 Task: Research Airbnb options in San Vicente, Costa Rica from 10th December, 2023 to 25th December, 2023 for 3 adults, 1 child. Place can be shared room with 2 bedrooms having 3 beds and 2 bathrooms. Property type can be guest house. Amenities needed are: wifi, TV, free parkinig on premises, gym, breakfast. Look for 3 properties as per requirement.
Action: Mouse moved to (438, 62)
Screenshot: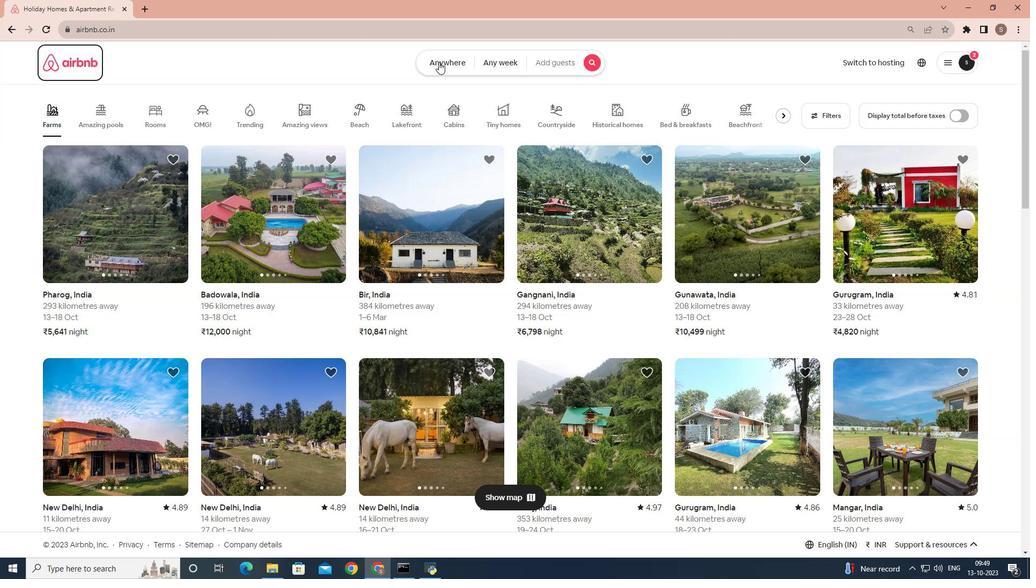 
Action: Mouse pressed left at (438, 62)
Screenshot: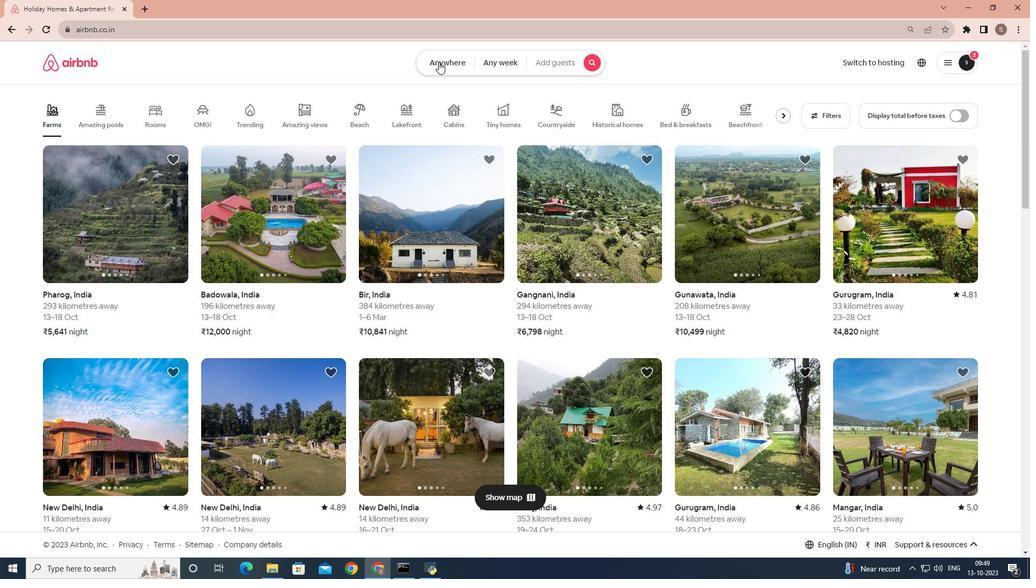 
Action: Mouse moved to (384, 108)
Screenshot: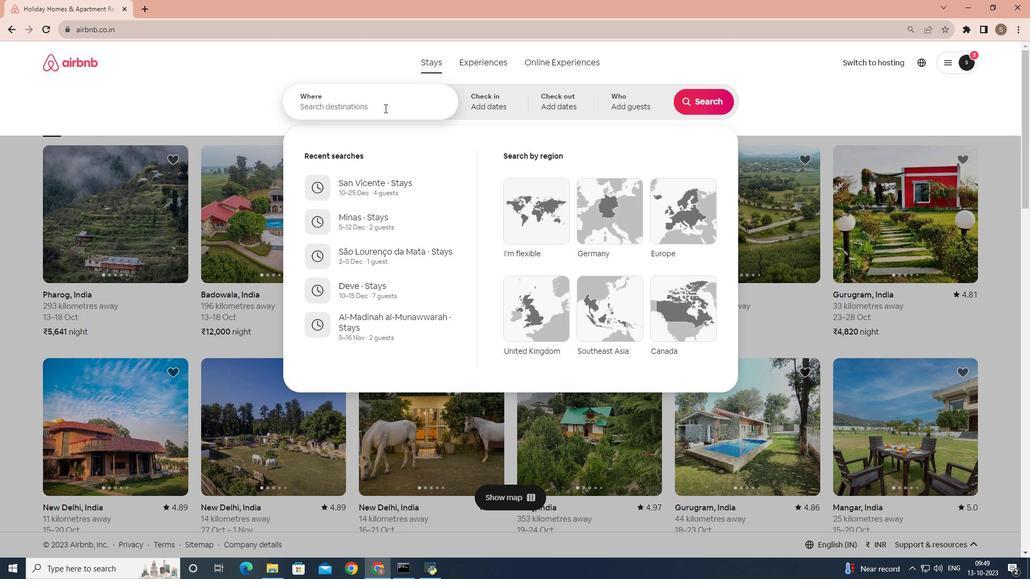 
Action: Mouse pressed left at (384, 108)
Screenshot: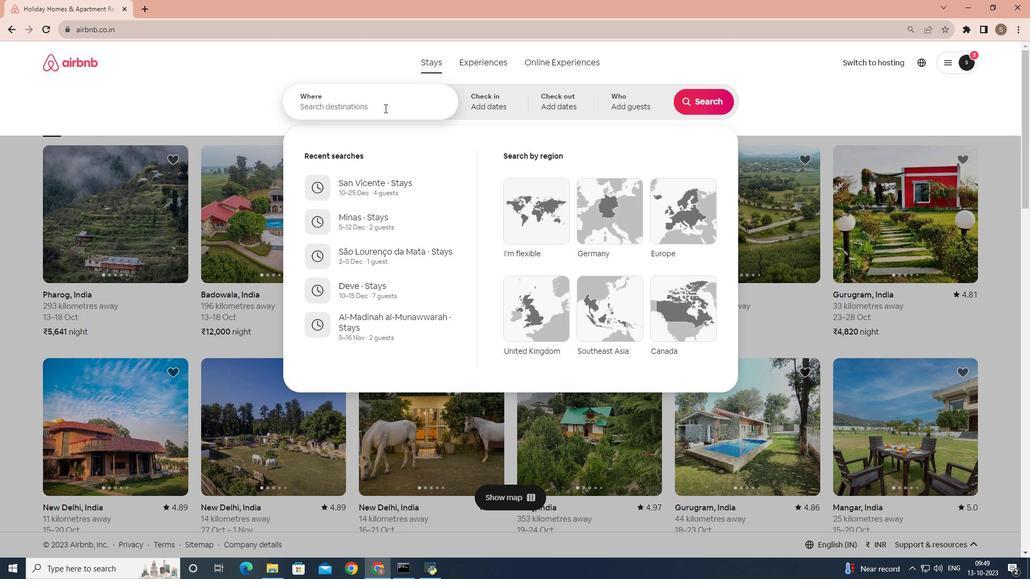 
Action: Key pressed <Key.shift>San<Key.space><Key.shift>Vicente,<Key.space><Key.shift>Costa<Key.space><Key.shift>Rica
Screenshot: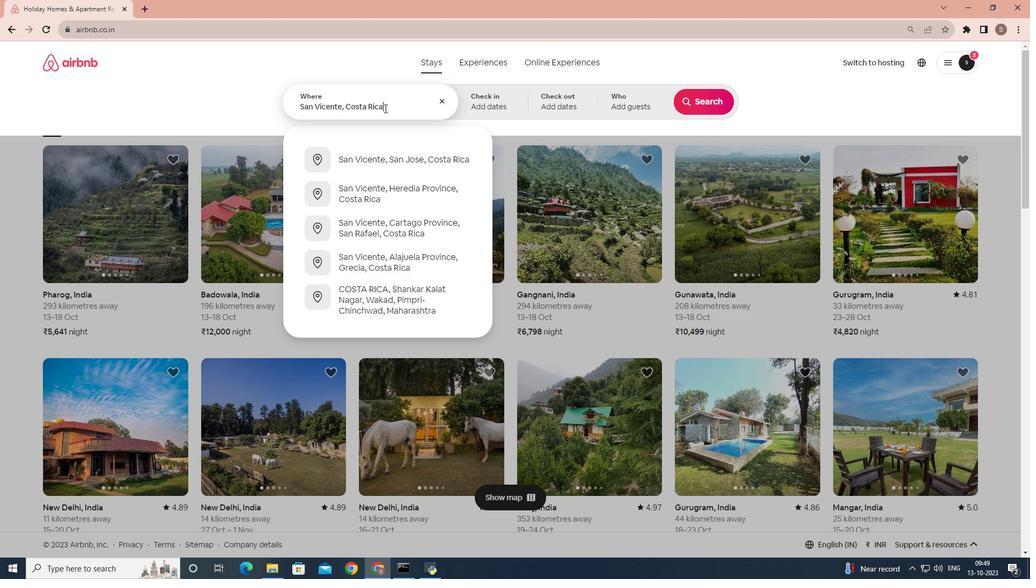 
Action: Mouse moved to (480, 109)
Screenshot: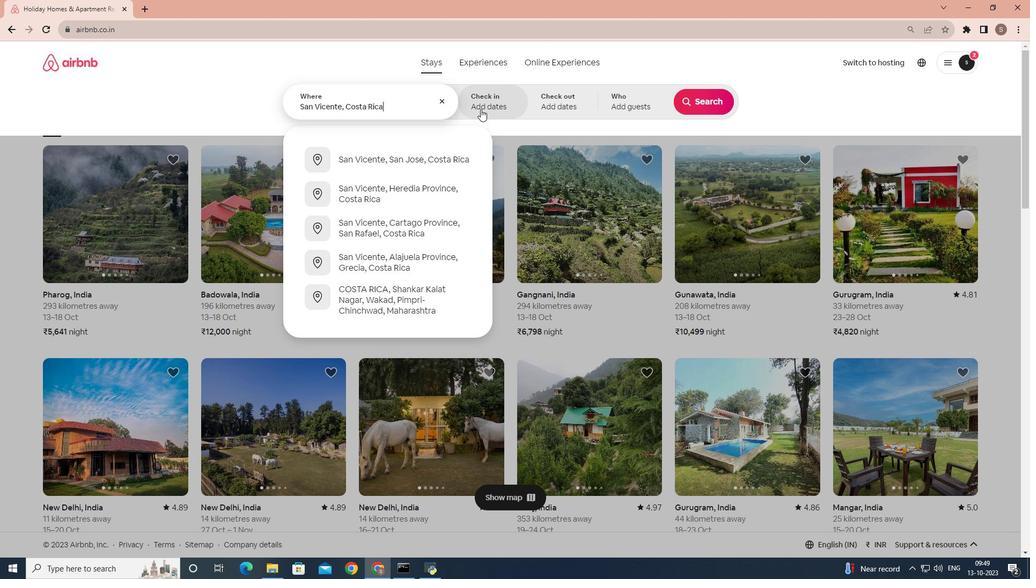 
Action: Mouse pressed left at (480, 109)
Screenshot: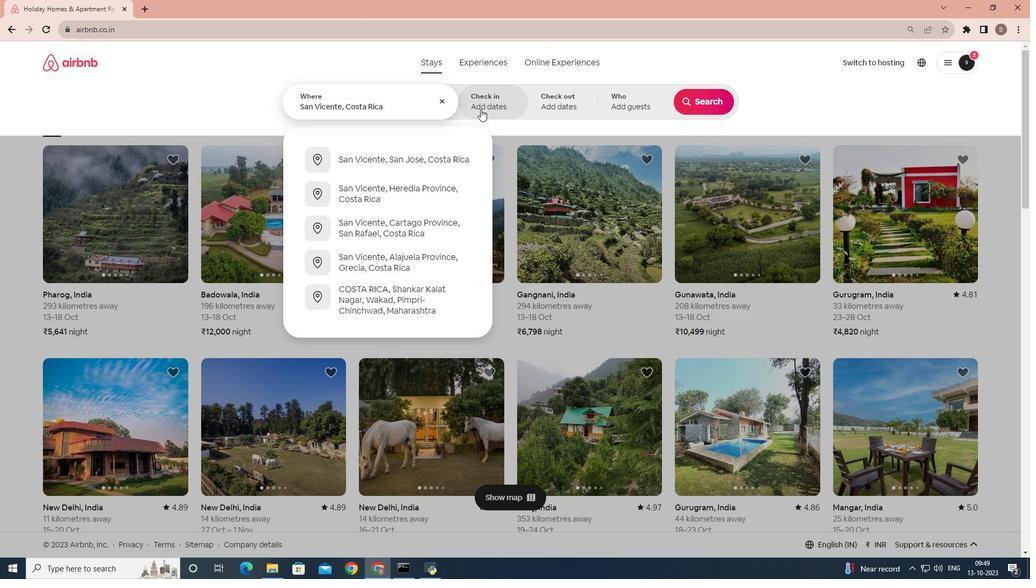 
Action: Mouse moved to (702, 187)
Screenshot: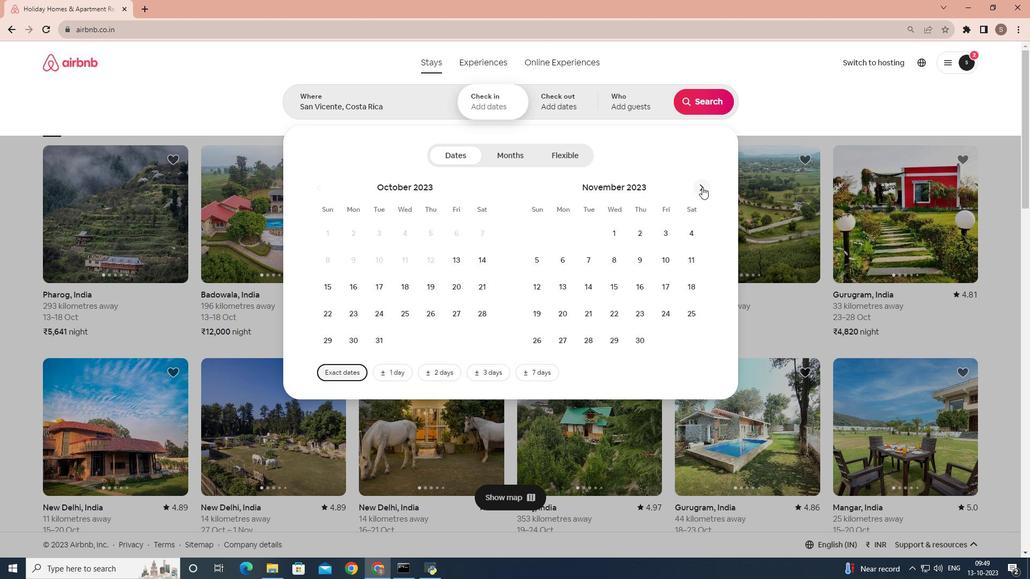 
Action: Mouse pressed left at (702, 187)
Screenshot: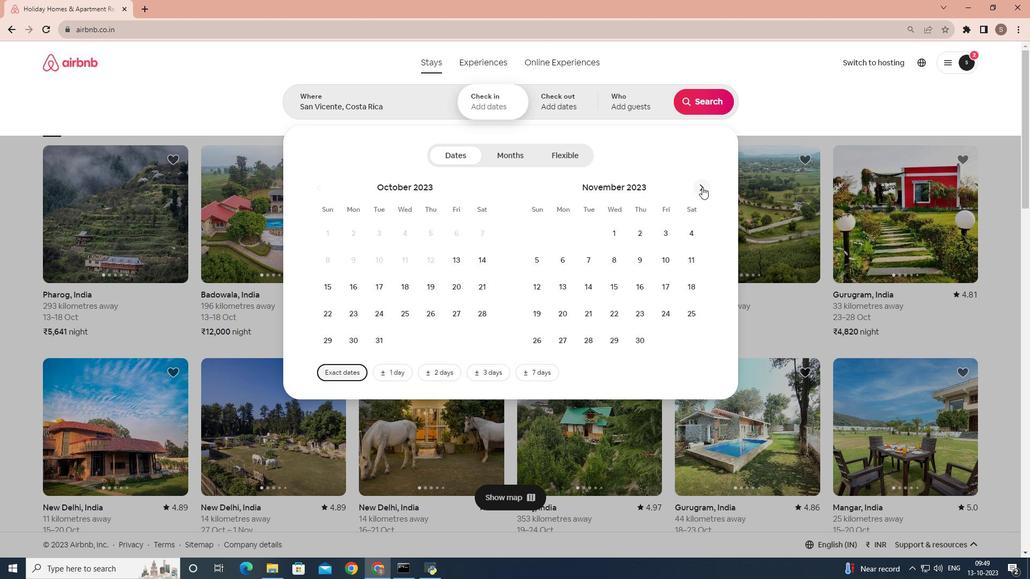
Action: Mouse moved to (540, 285)
Screenshot: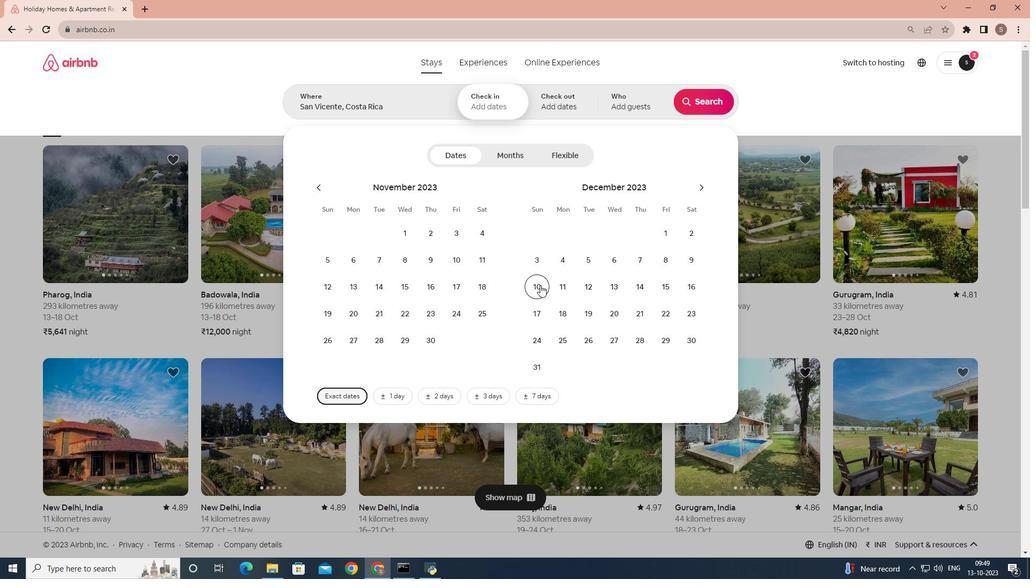 
Action: Mouse pressed left at (540, 285)
Screenshot: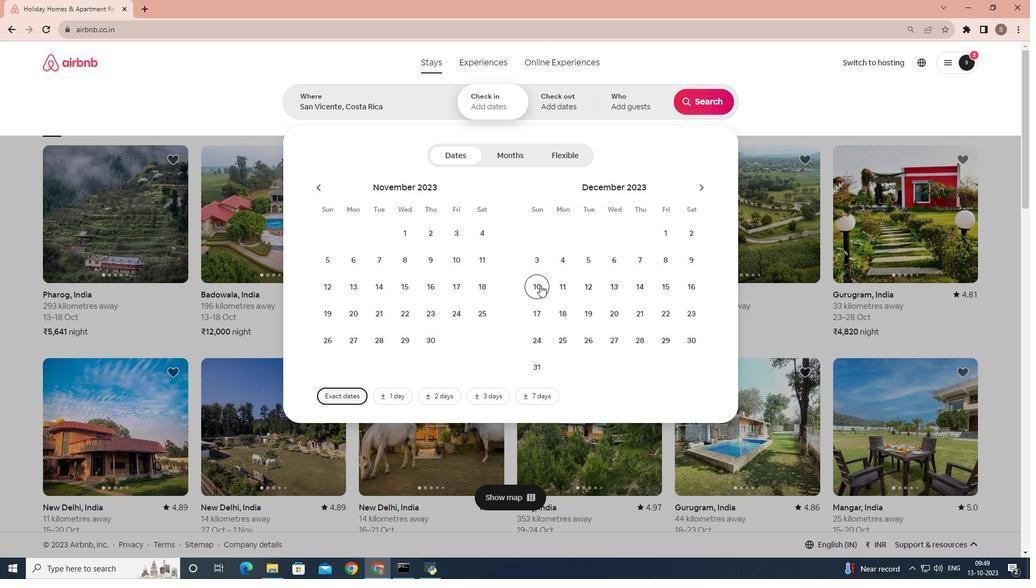 
Action: Mouse moved to (569, 335)
Screenshot: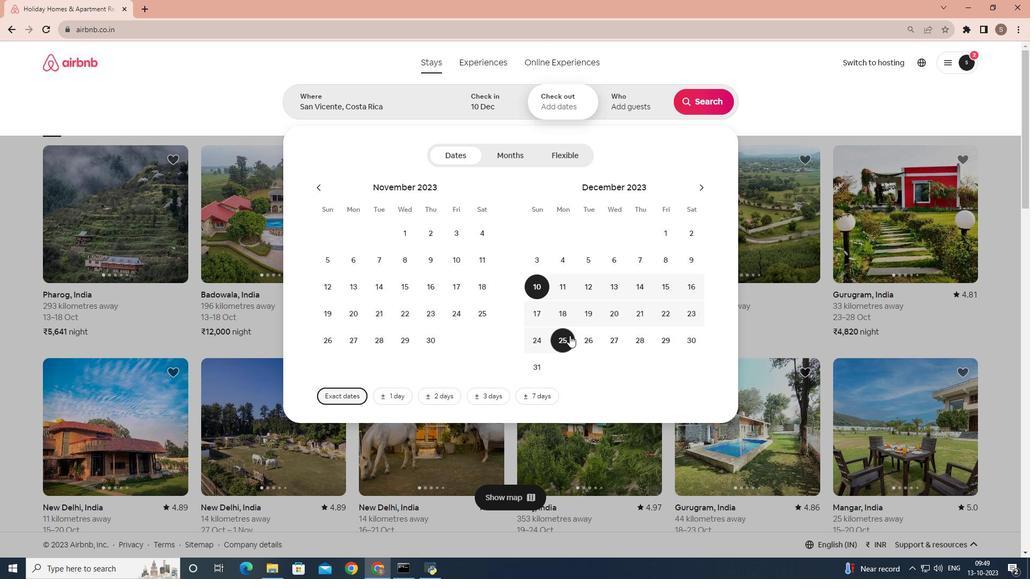 
Action: Mouse pressed left at (569, 335)
Screenshot: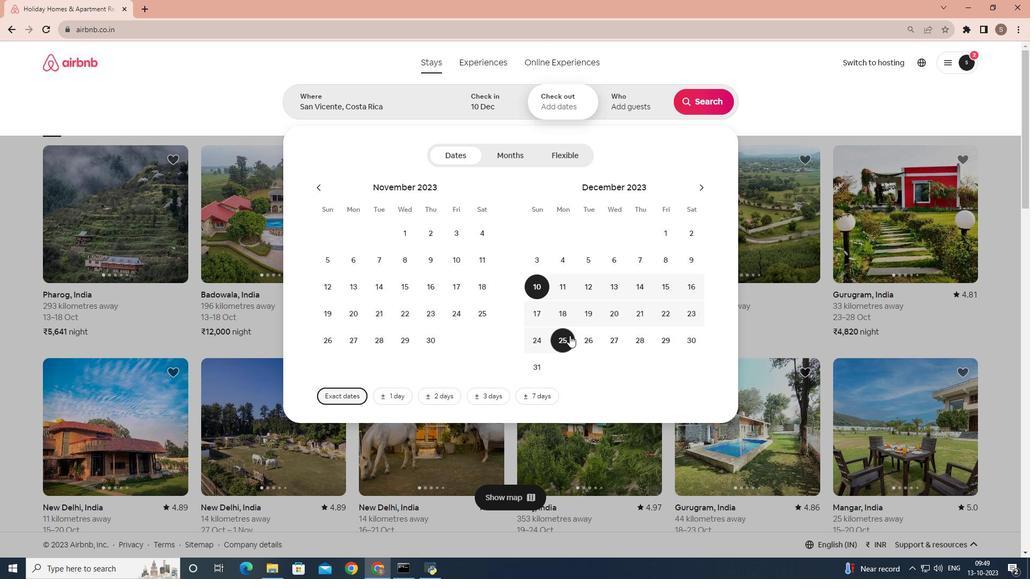 
Action: Mouse moved to (623, 101)
Screenshot: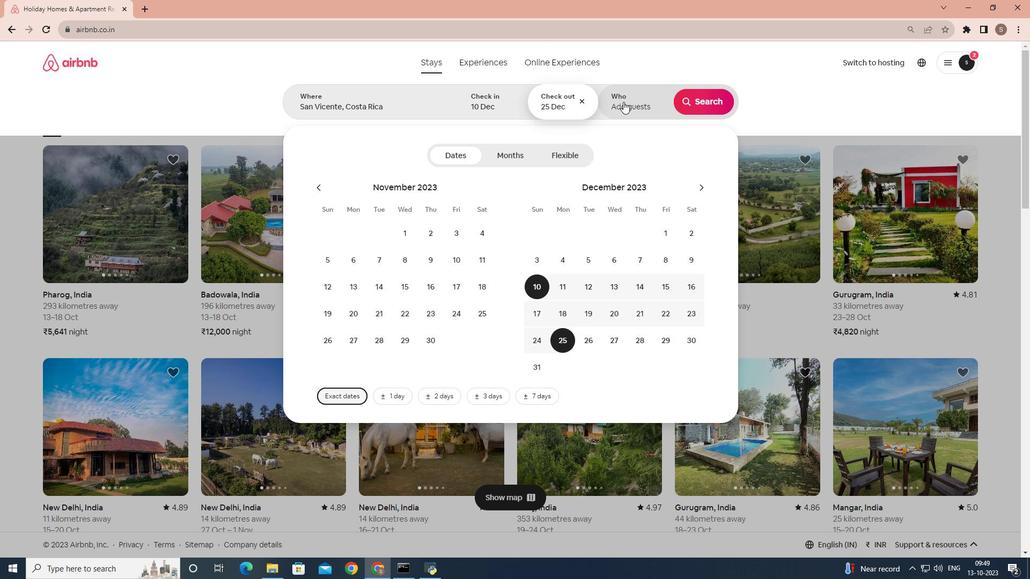 
Action: Mouse pressed left at (623, 101)
Screenshot: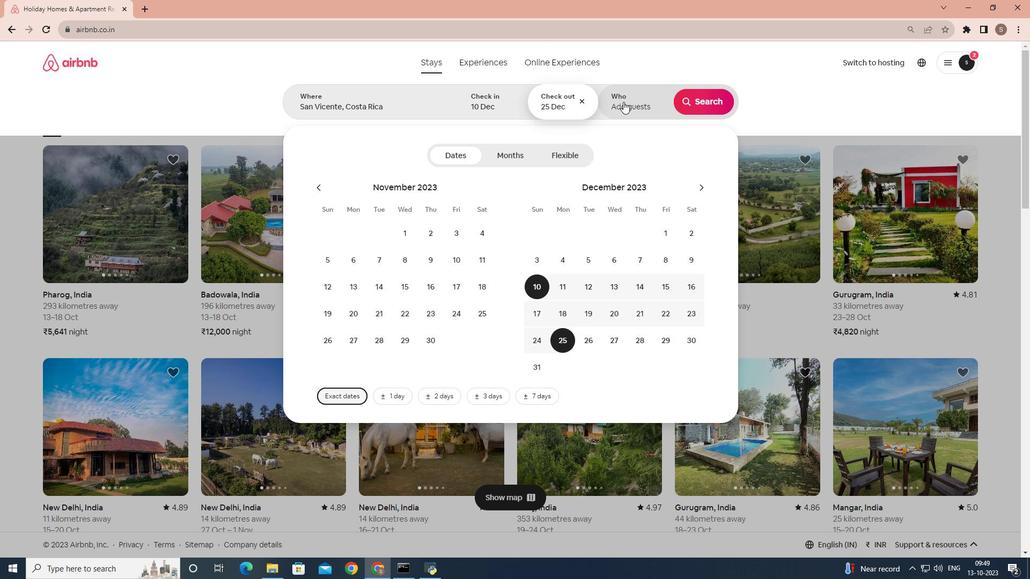 
Action: Mouse moved to (706, 155)
Screenshot: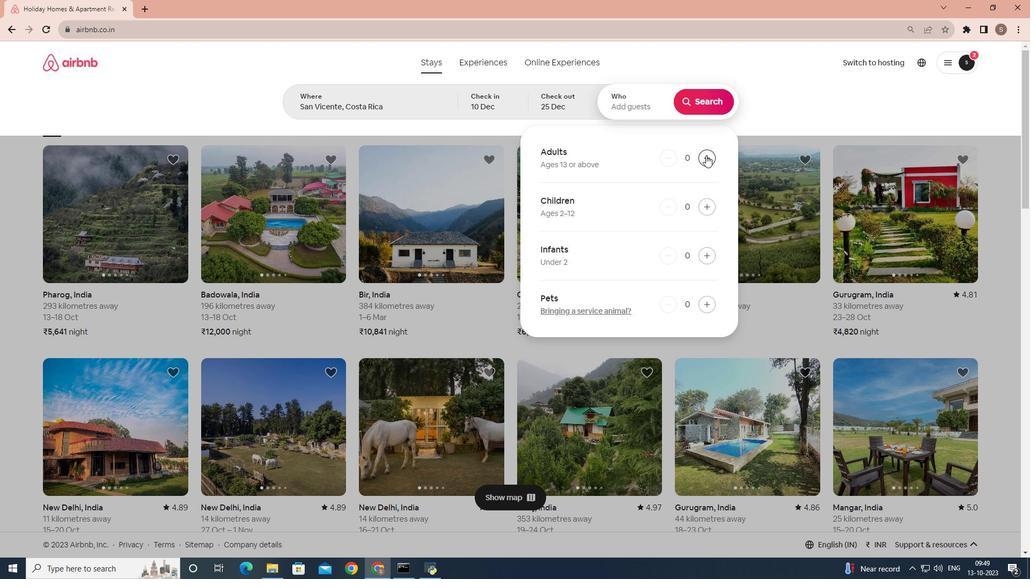 
Action: Mouse pressed left at (706, 155)
Screenshot: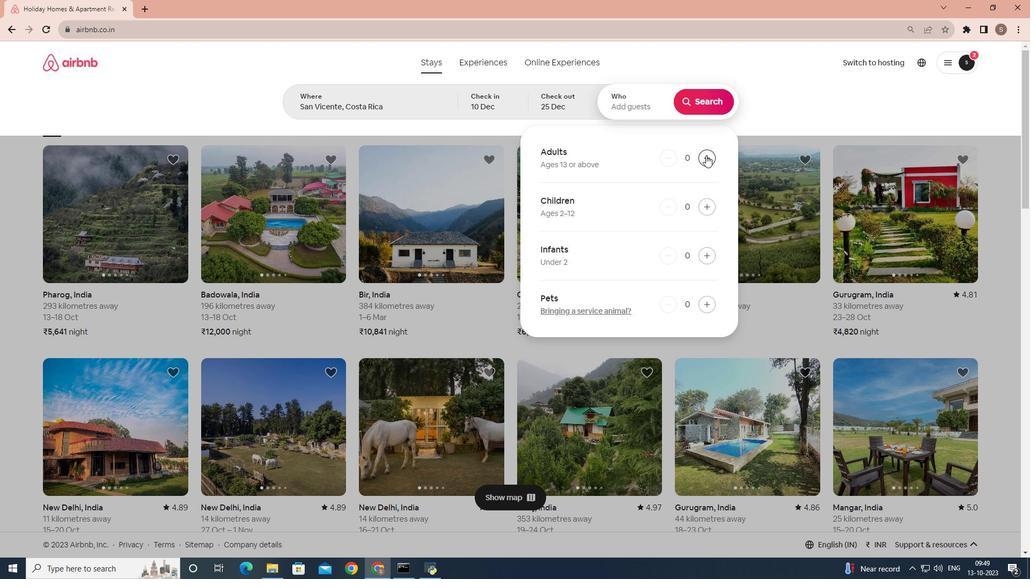 
Action: Mouse pressed left at (706, 155)
Screenshot: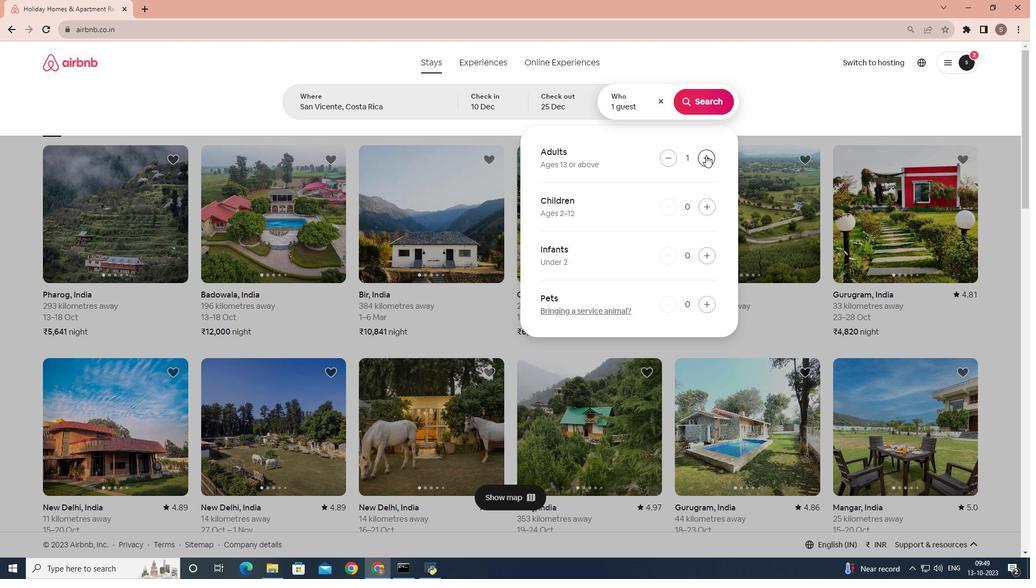 
Action: Mouse pressed left at (706, 155)
Screenshot: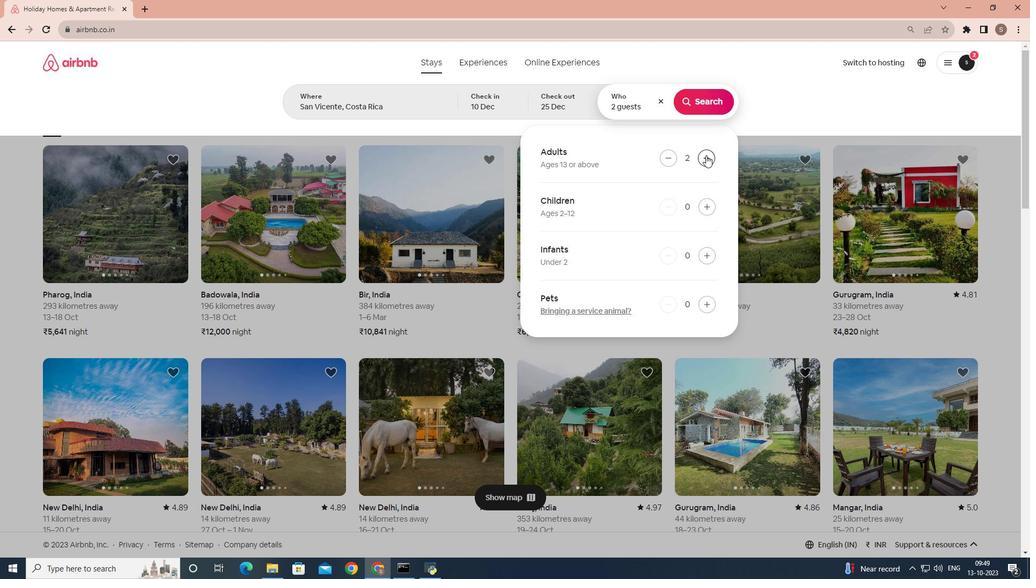 
Action: Mouse moved to (704, 206)
Screenshot: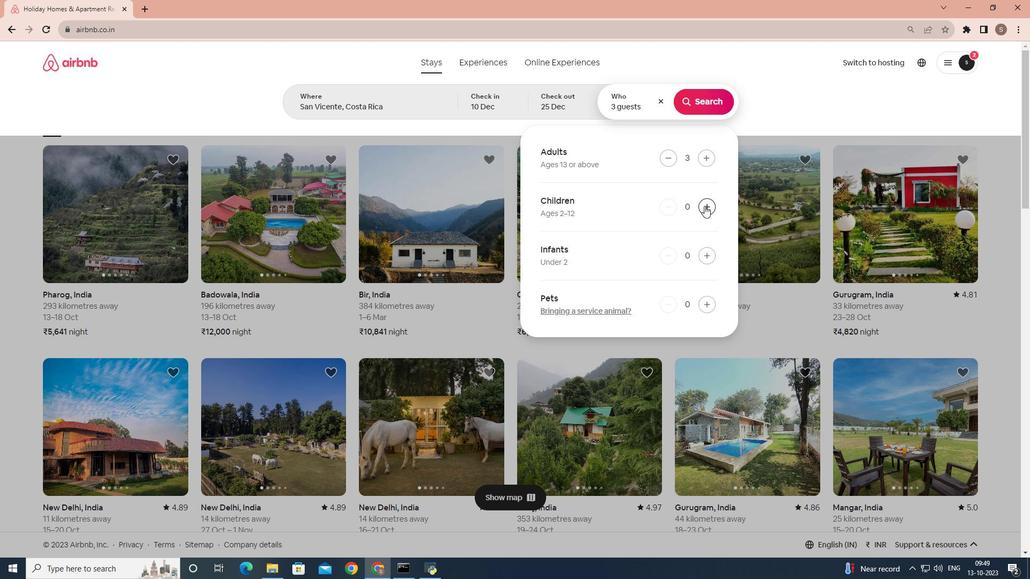 
Action: Mouse pressed left at (704, 206)
Screenshot: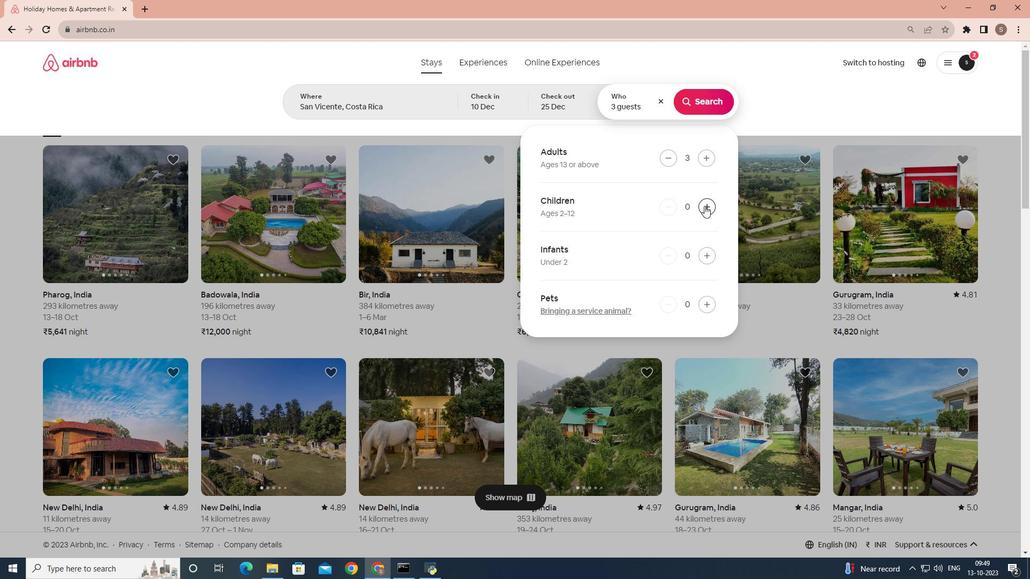 
Action: Mouse moved to (708, 101)
Screenshot: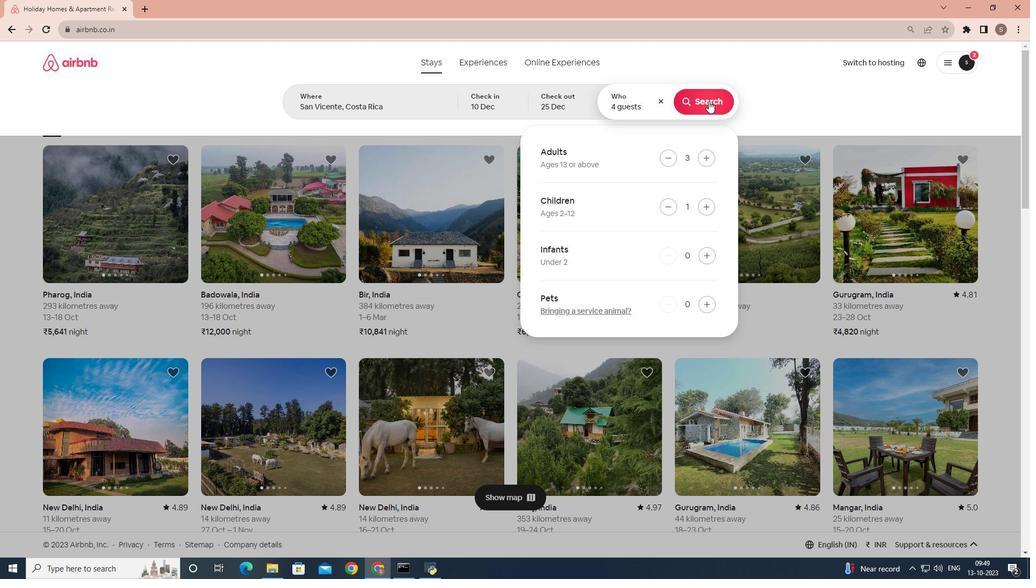 
Action: Mouse pressed left at (708, 101)
Screenshot: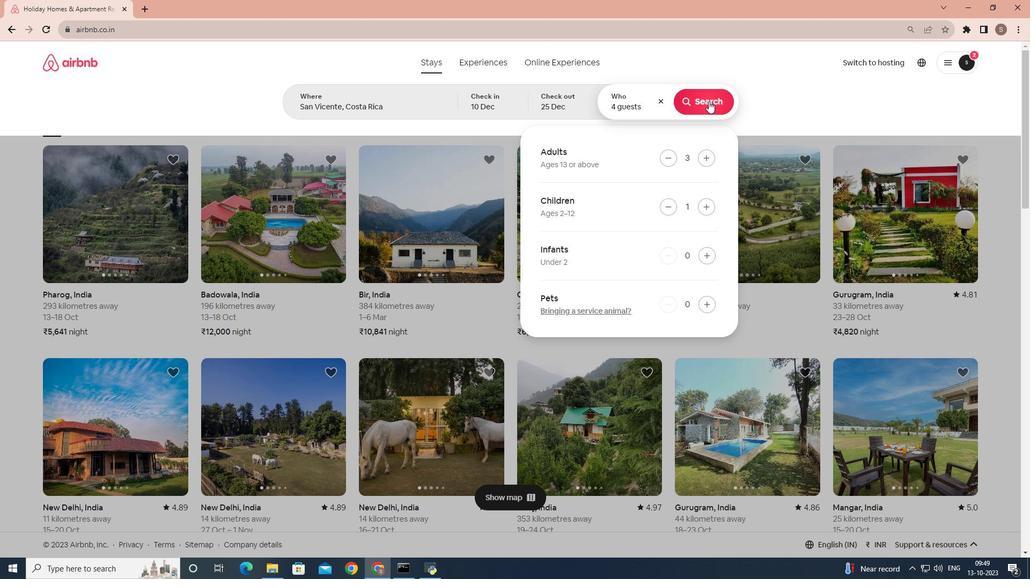 
Action: Mouse moved to (845, 100)
Screenshot: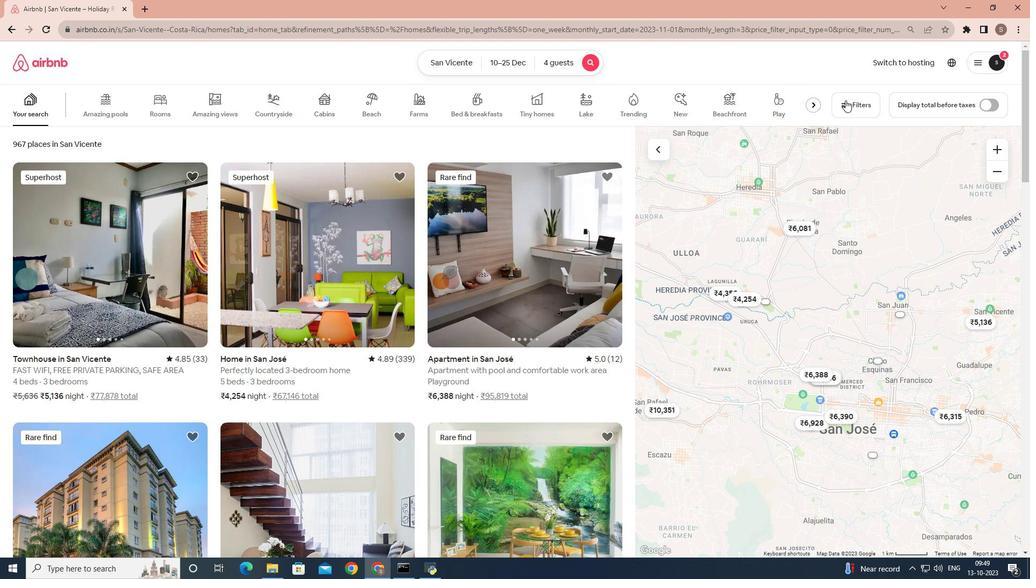 
Action: Mouse pressed left at (845, 100)
Screenshot: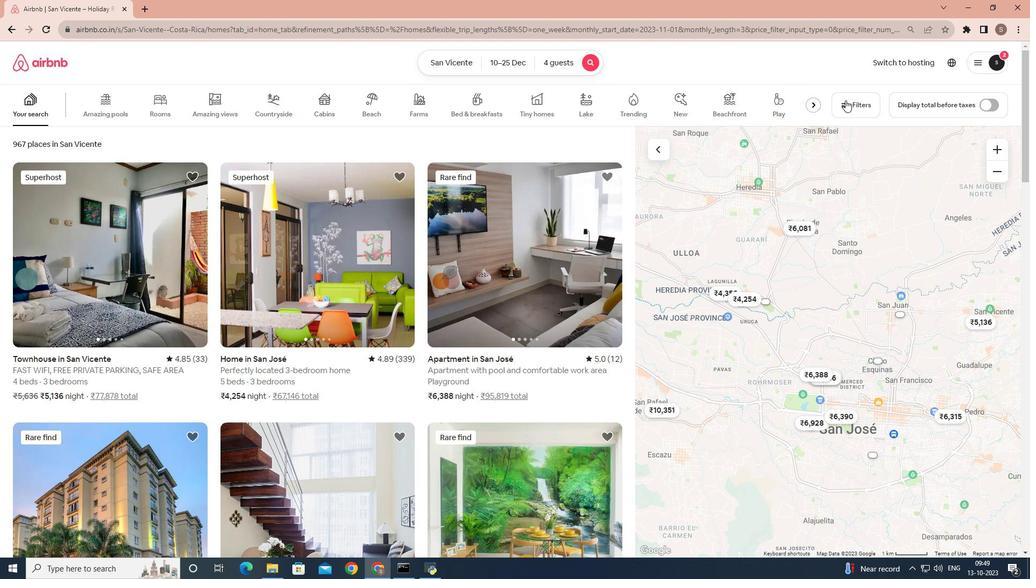 
Action: Mouse moved to (601, 233)
Screenshot: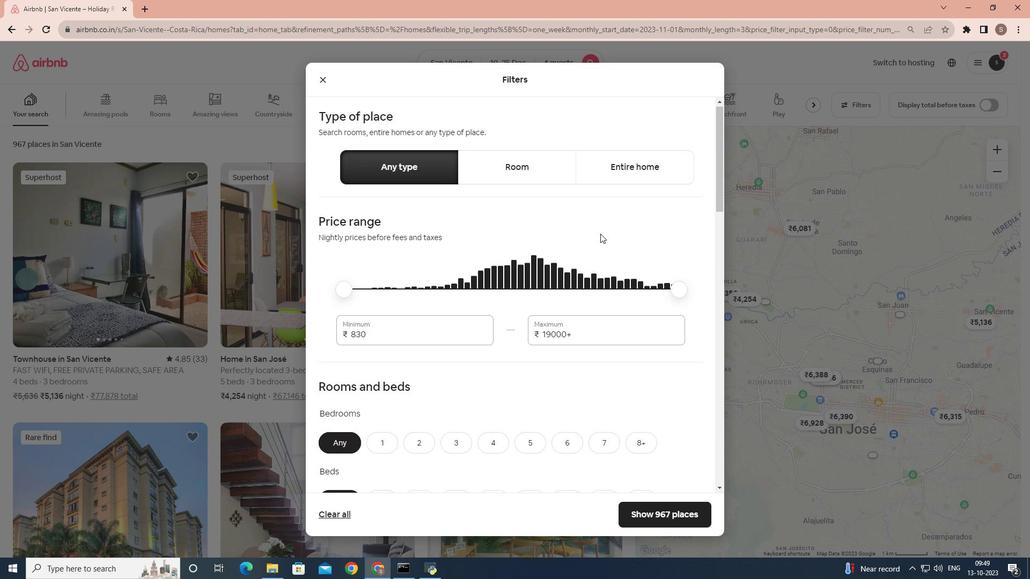 
Action: Mouse scrolled (601, 233) with delta (0, 0)
Screenshot: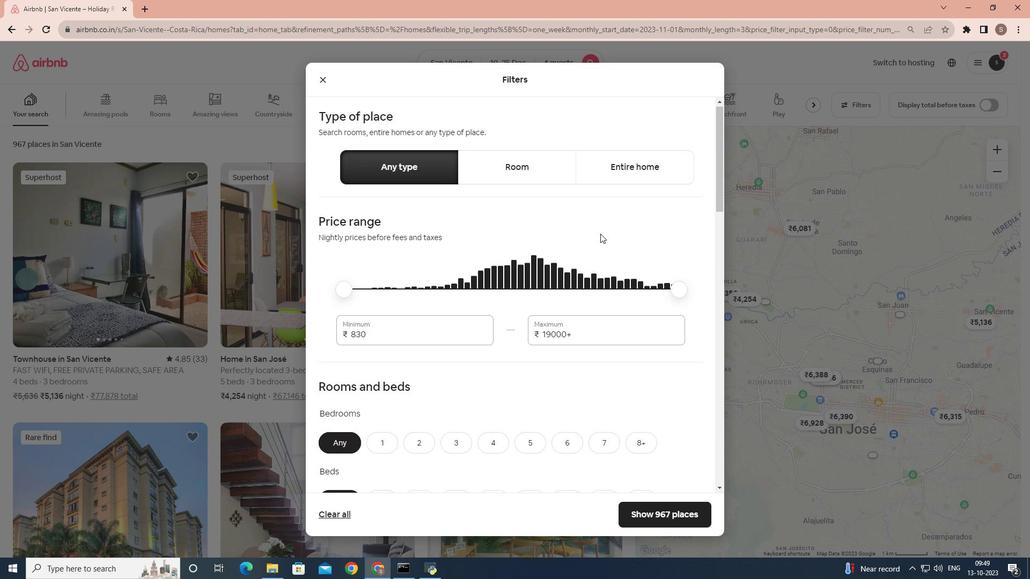 
Action: Mouse moved to (600, 233)
Screenshot: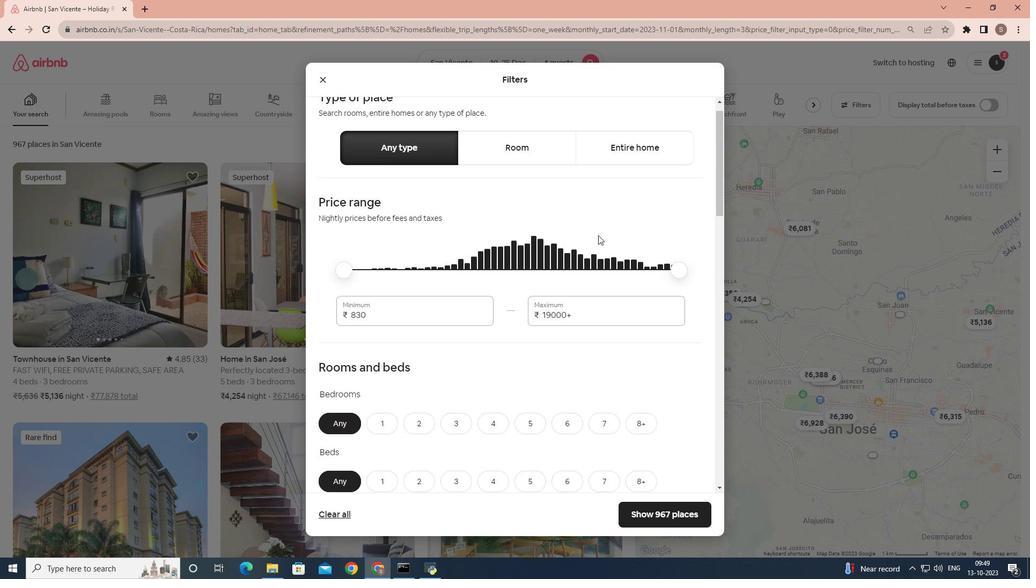 
Action: Mouse scrolled (600, 233) with delta (0, 0)
Screenshot: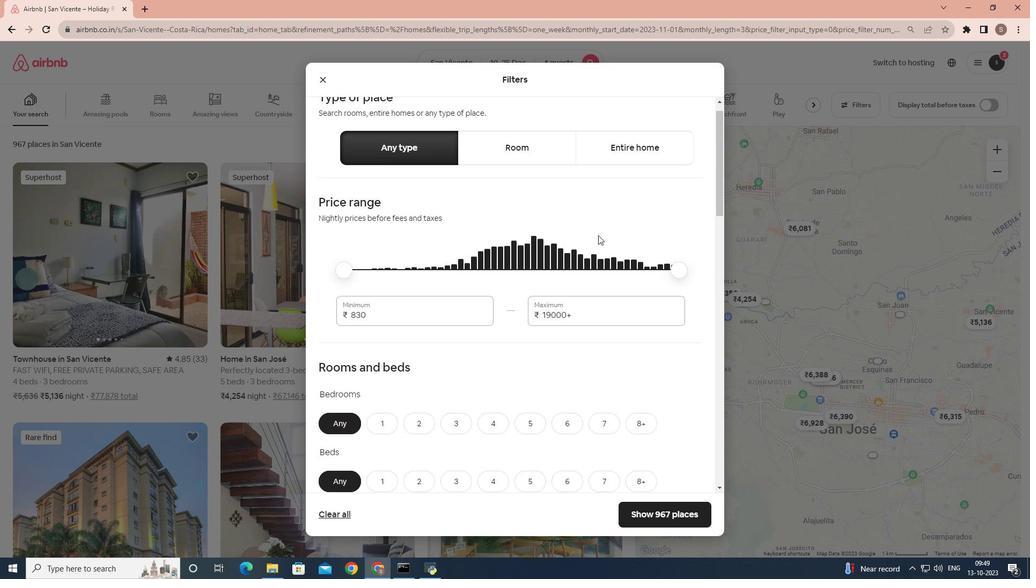 
Action: Mouse moved to (561, 253)
Screenshot: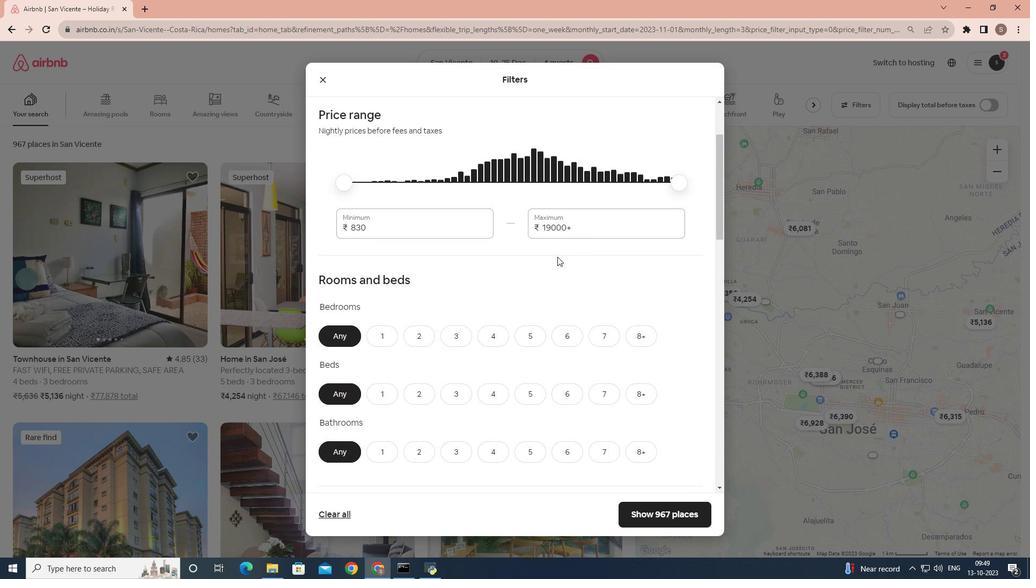 
Action: Mouse scrolled (561, 253) with delta (0, 0)
Screenshot: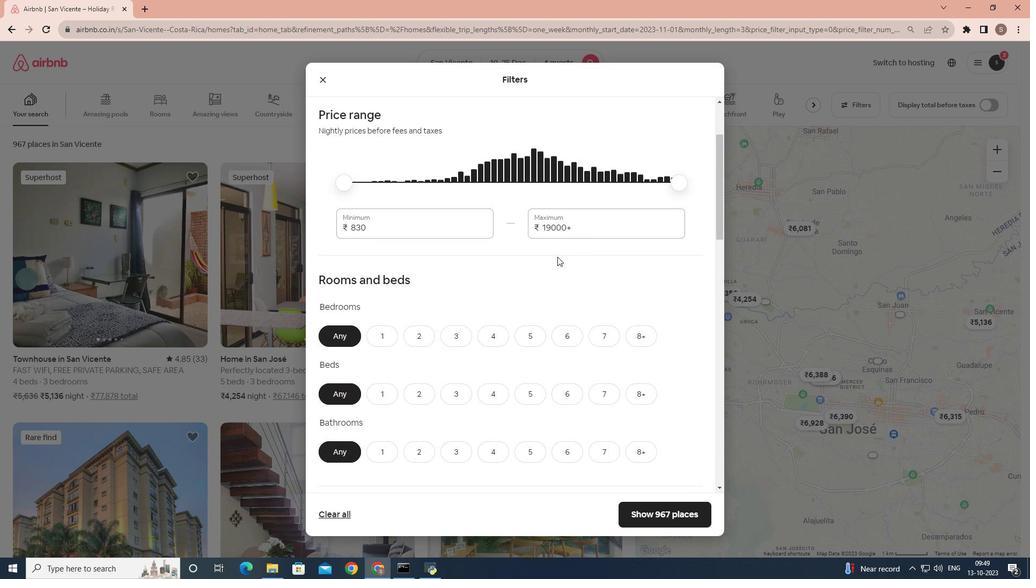 
Action: Mouse moved to (428, 279)
Screenshot: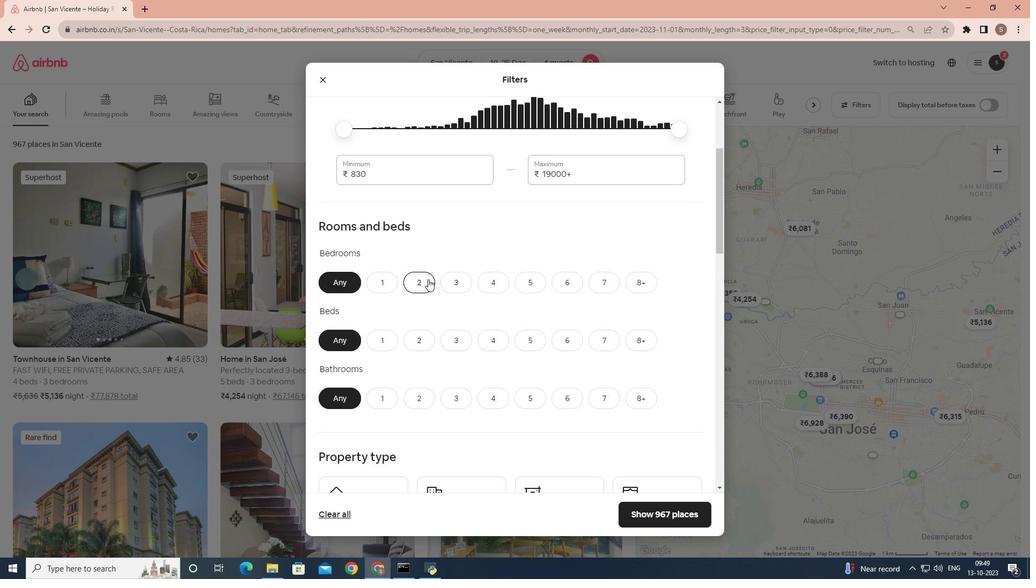 
Action: Mouse pressed left at (428, 279)
Screenshot: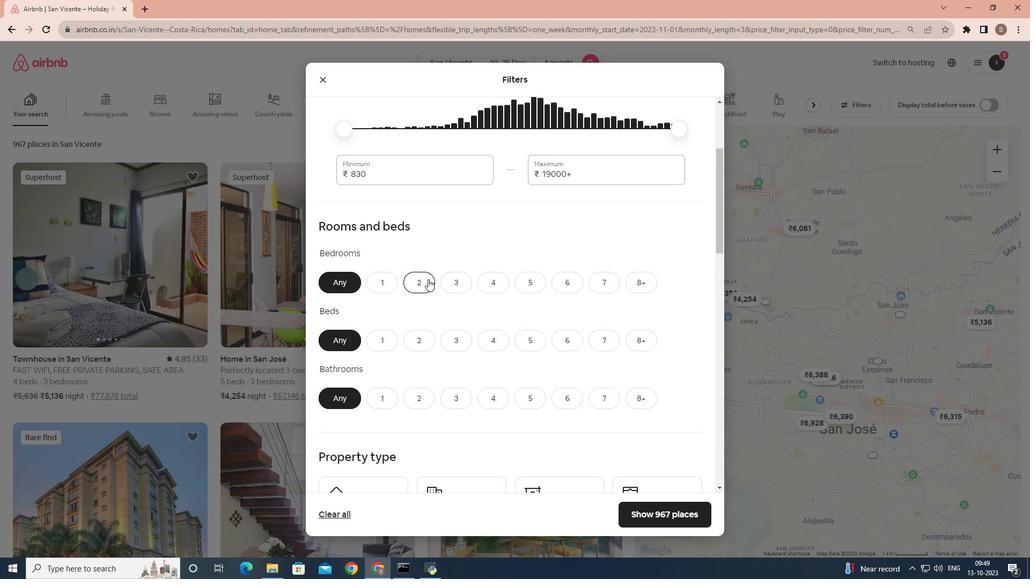 
Action: Mouse scrolled (428, 279) with delta (0, 0)
Screenshot: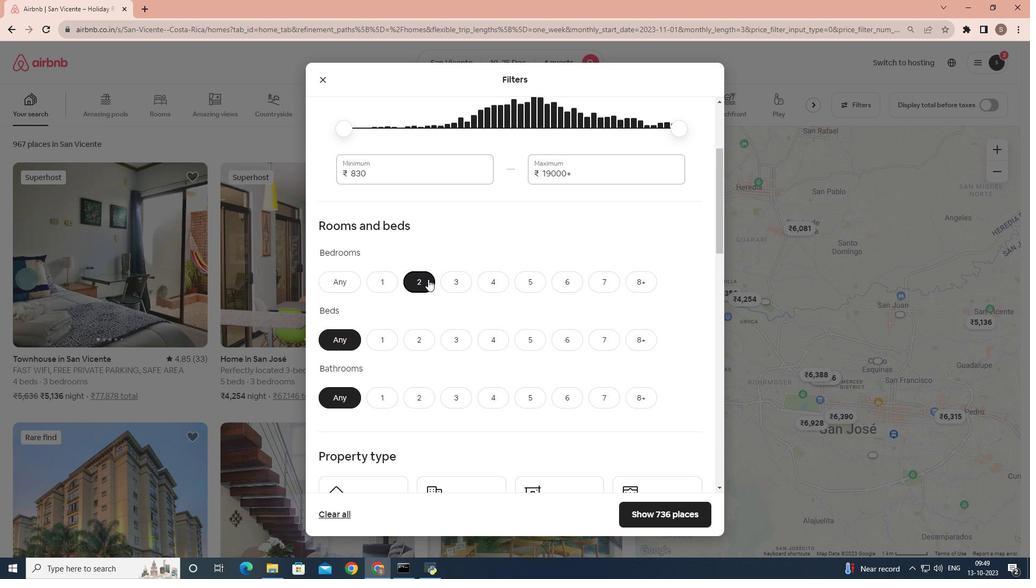 
Action: Mouse scrolled (428, 279) with delta (0, 0)
Screenshot: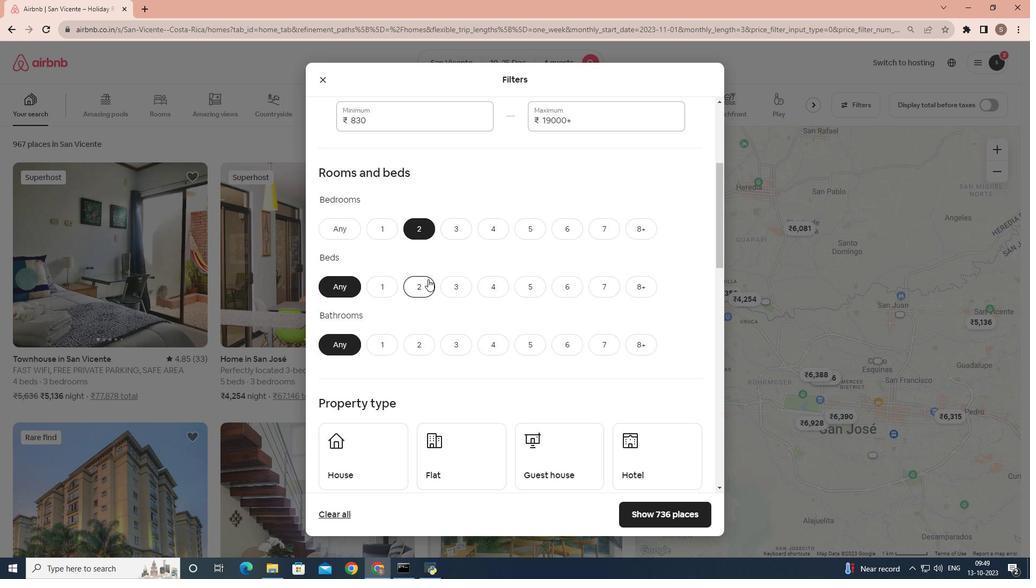 
Action: Mouse moved to (459, 234)
Screenshot: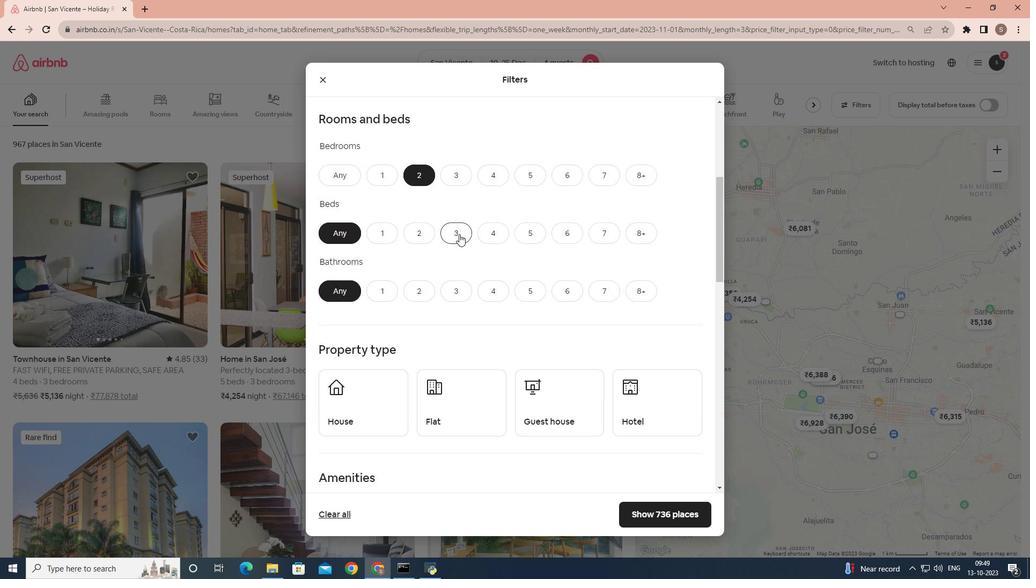 
Action: Mouse pressed left at (459, 234)
Screenshot: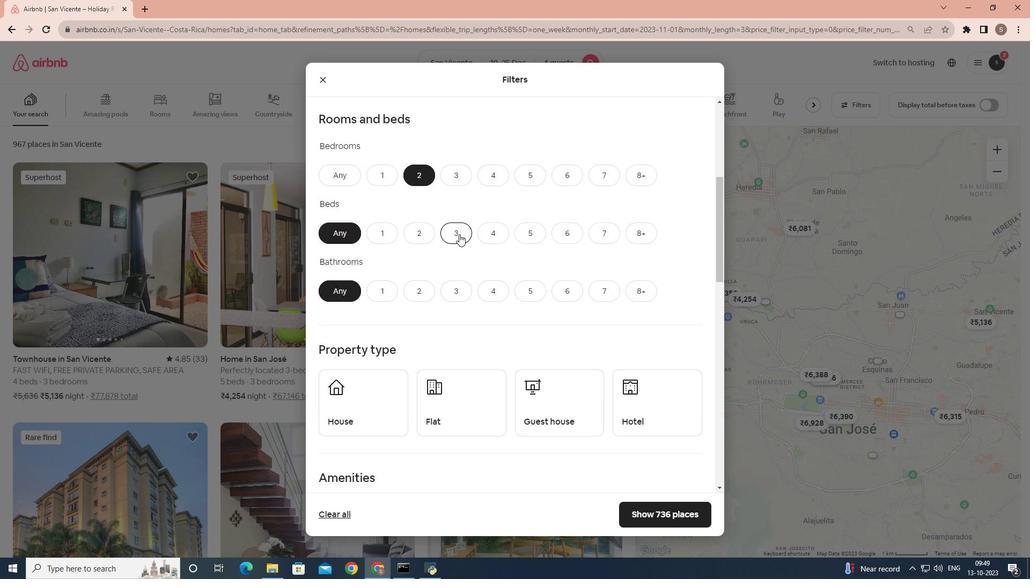 
Action: Mouse scrolled (459, 233) with delta (0, 0)
Screenshot: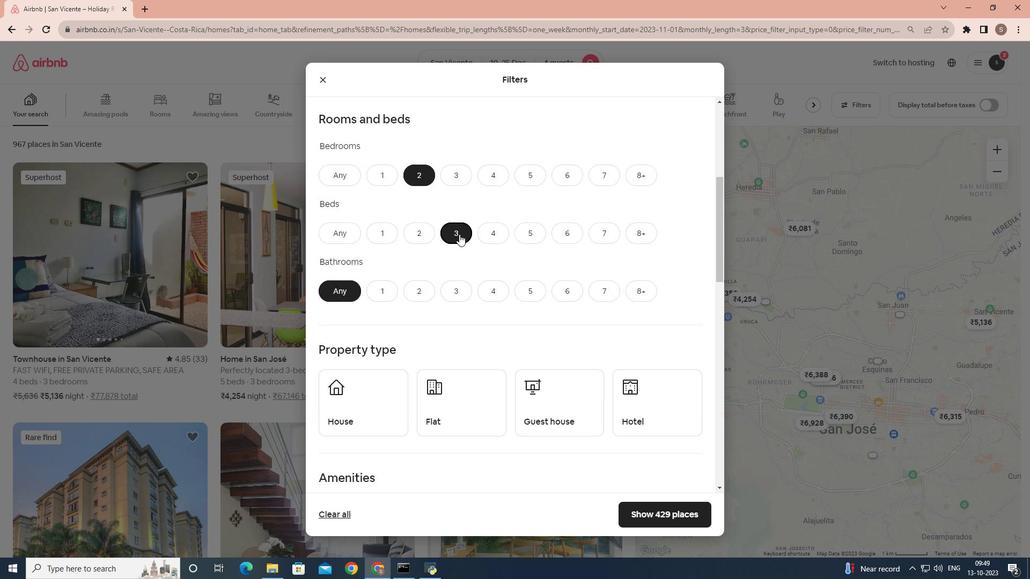 
Action: Mouse moved to (423, 240)
Screenshot: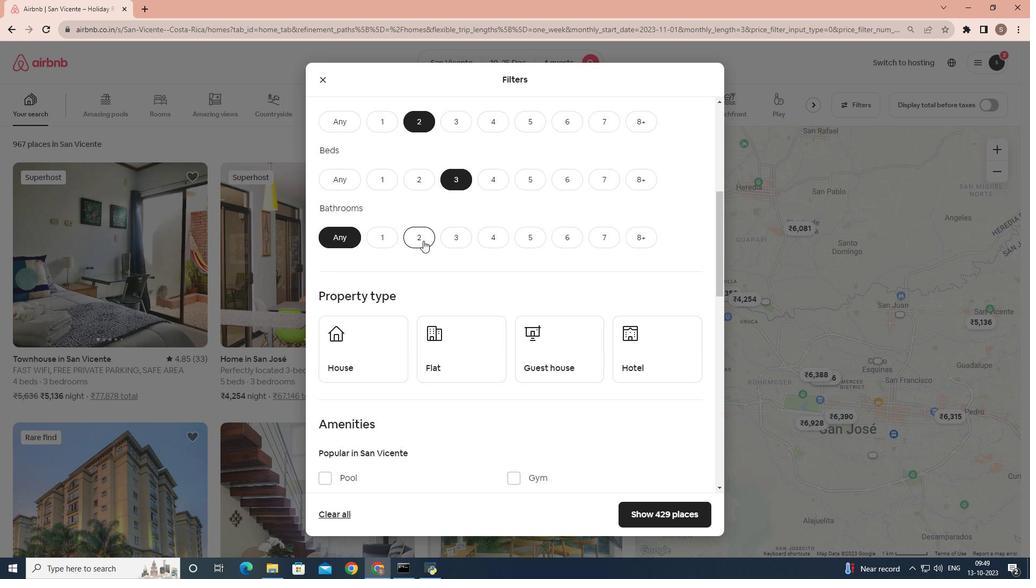 
Action: Mouse pressed left at (423, 240)
Screenshot: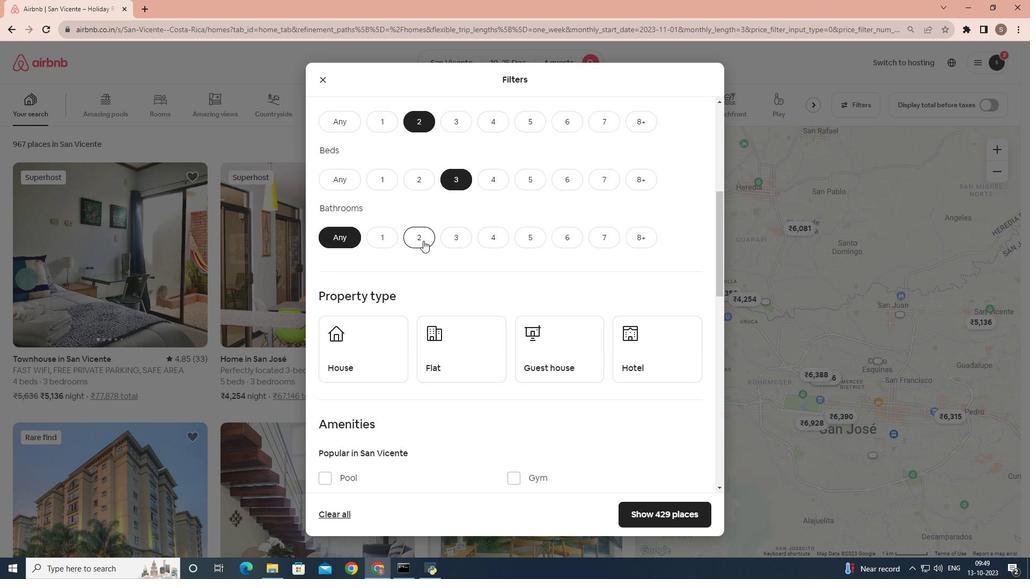 
Action: Mouse moved to (441, 247)
Screenshot: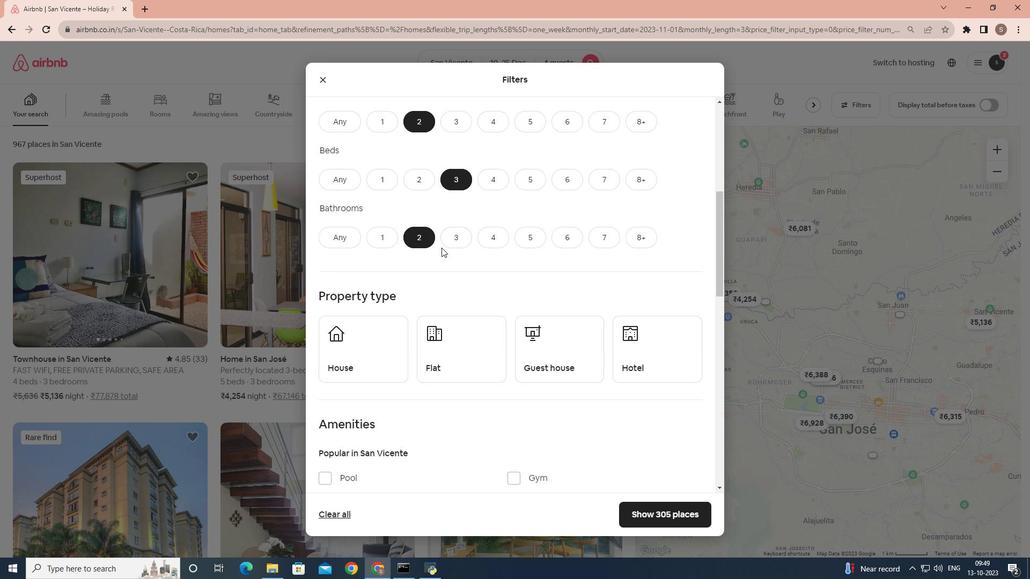 
Action: Mouse scrolled (441, 247) with delta (0, 0)
Screenshot: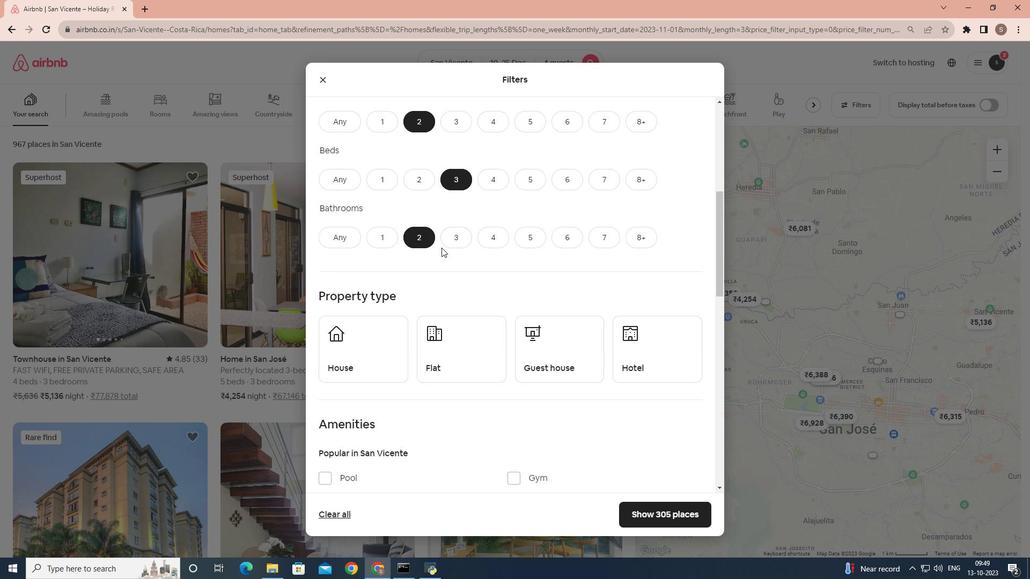 
Action: Mouse moved to (449, 250)
Screenshot: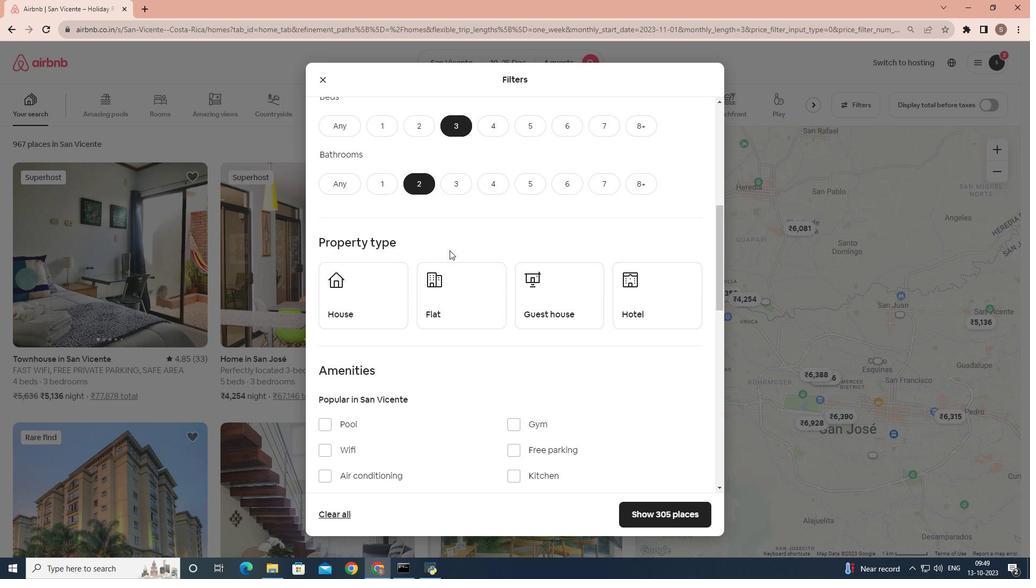 
Action: Mouse scrolled (449, 250) with delta (0, 0)
Screenshot: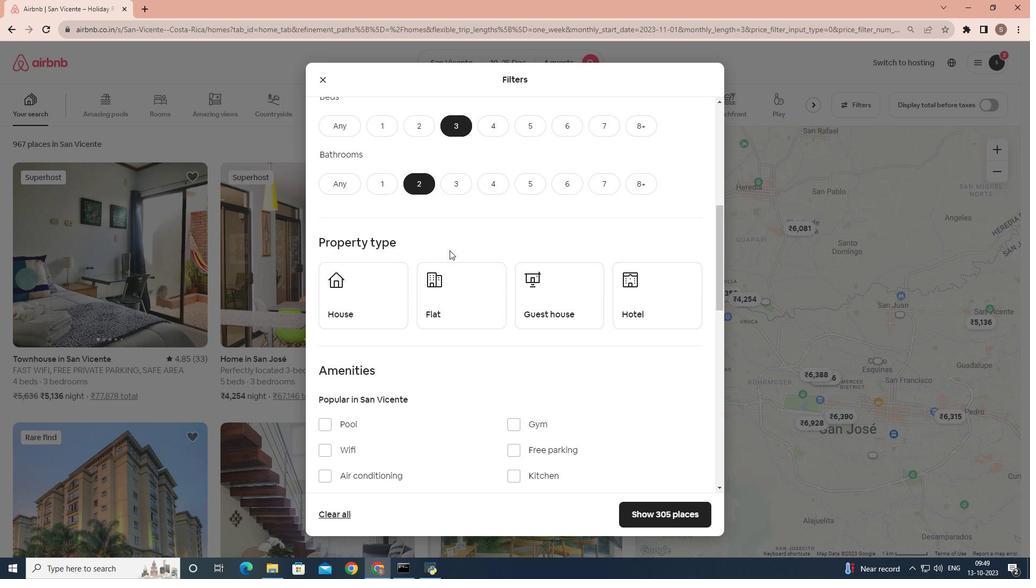 
Action: Mouse moved to (575, 259)
Screenshot: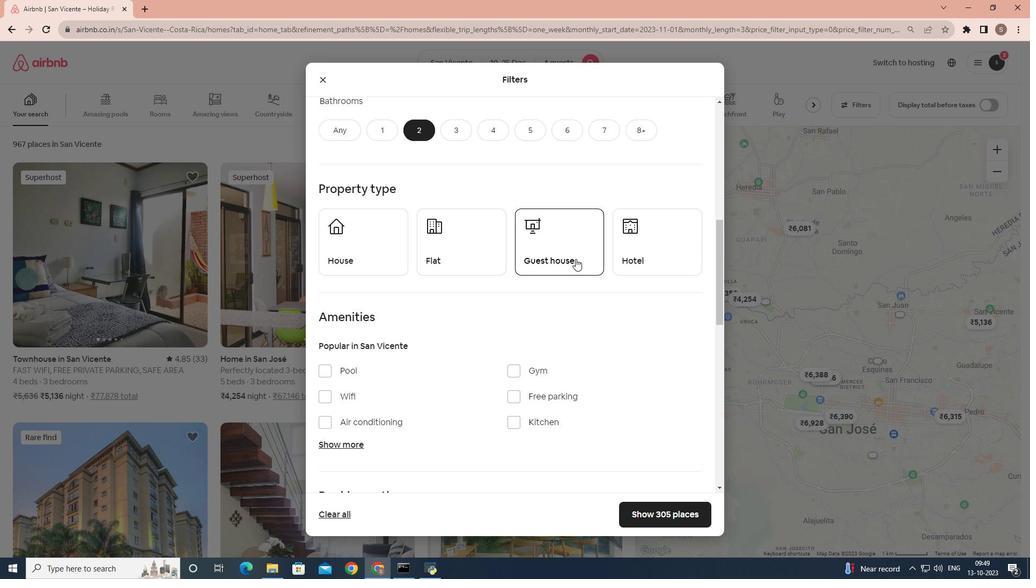
Action: Mouse pressed left at (575, 259)
Screenshot: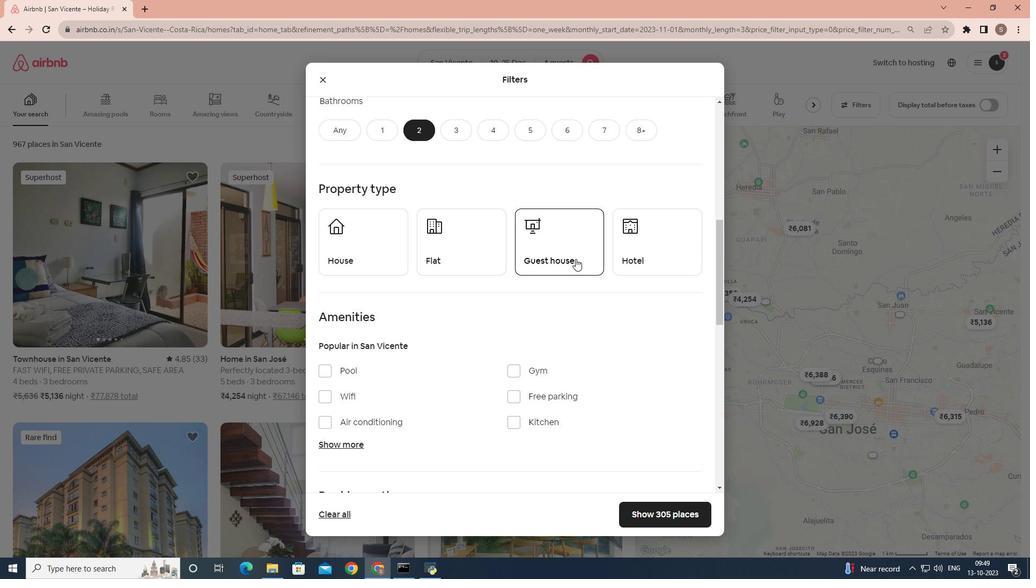 
Action: Mouse moved to (447, 264)
Screenshot: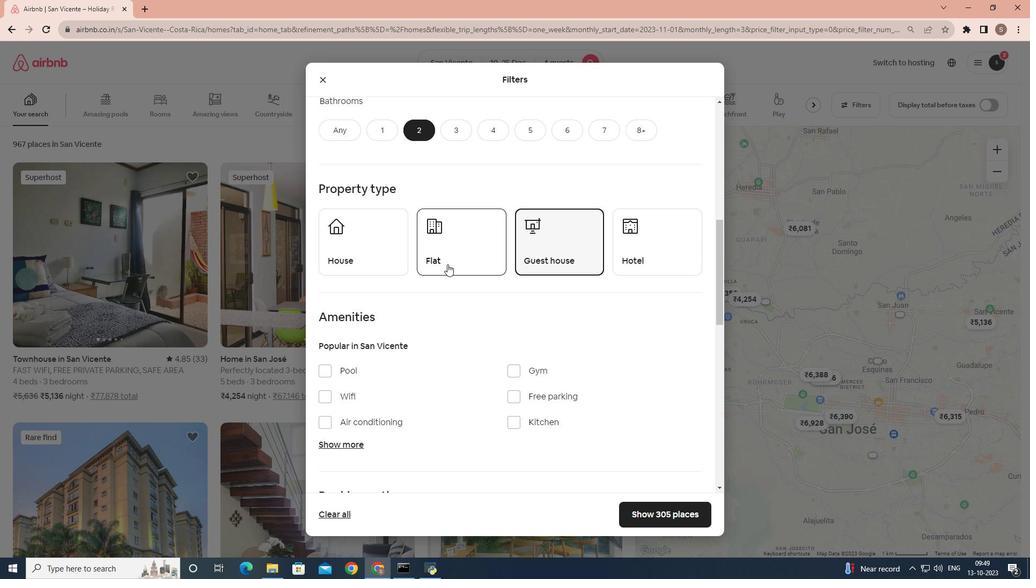 
Action: Mouse scrolled (447, 264) with delta (0, 0)
Screenshot: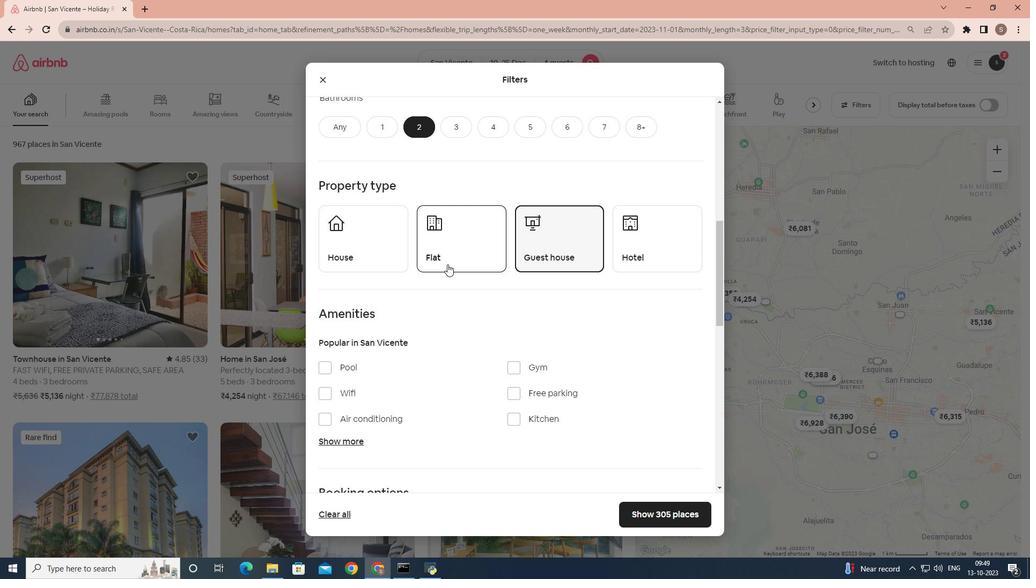 
Action: Mouse moved to (447, 265)
Screenshot: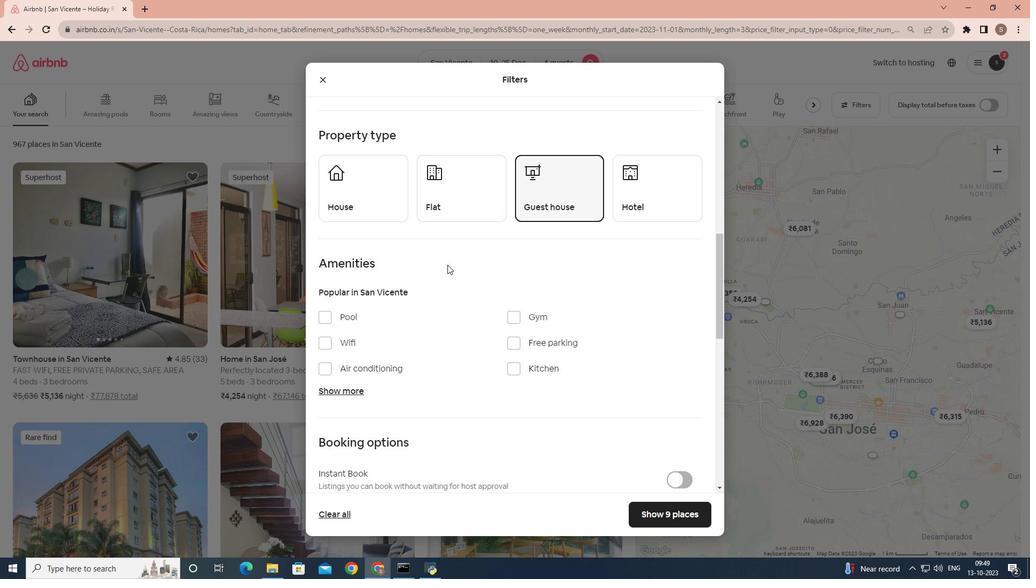 
Action: Mouse scrolled (447, 264) with delta (0, 0)
Screenshot: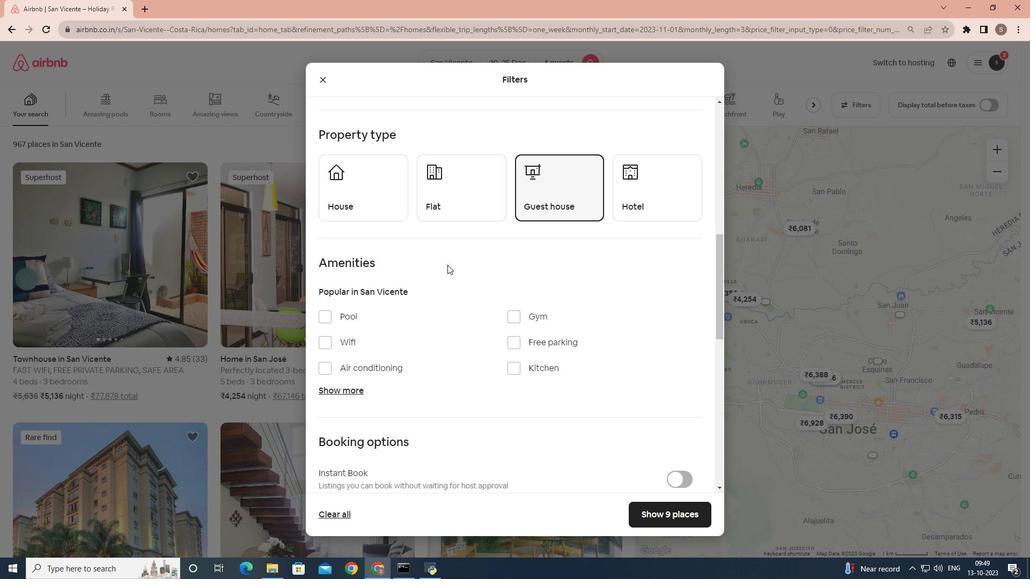 
Action: Mouse moved to (447, 276)
Screenshot: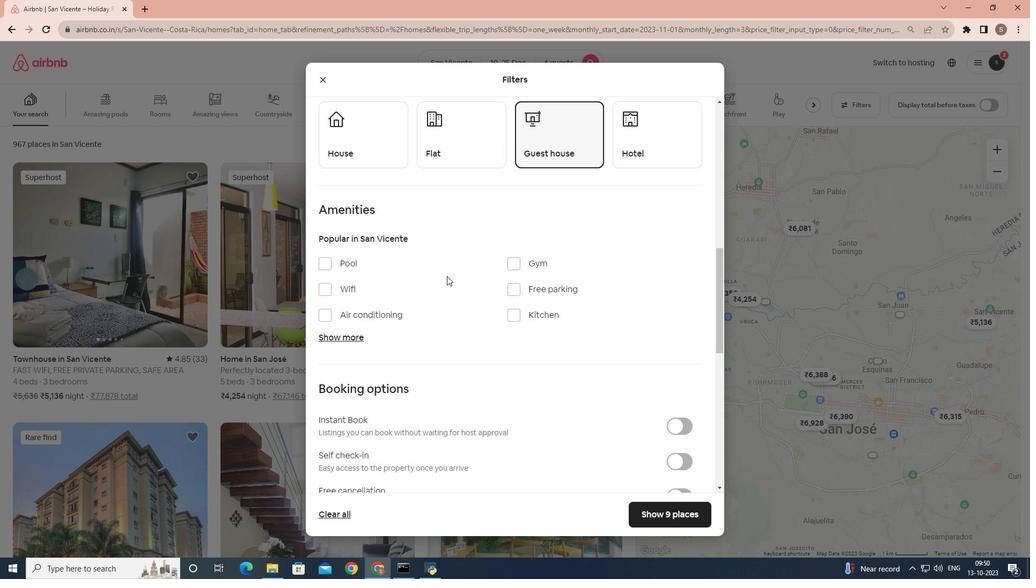 
Action: Mouse scrolled (447, 275) with delta (0, 0)
Screenshot: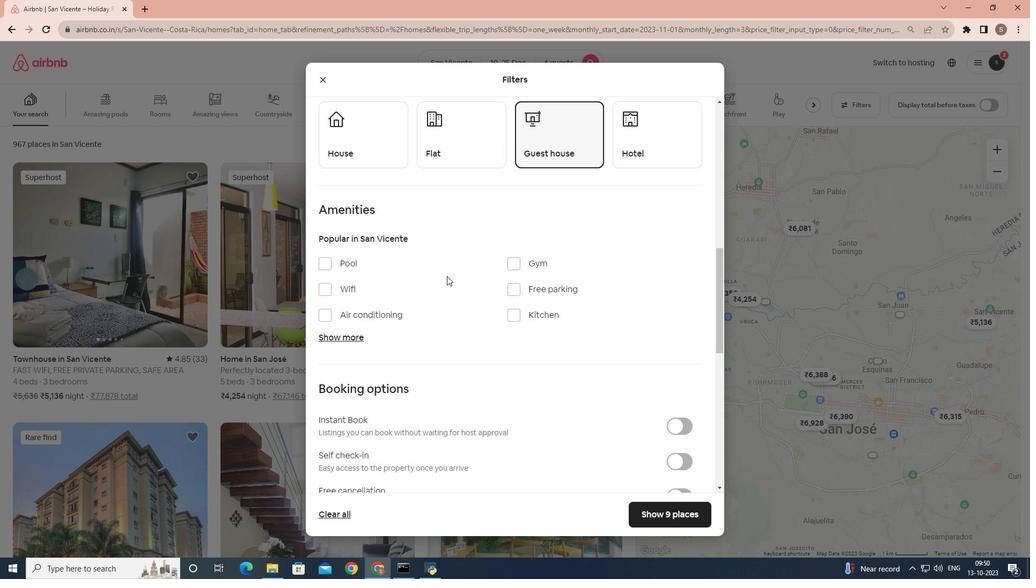 
Action: Mouse scrolled (447, 275) with delta (0, 0)
Screenshot: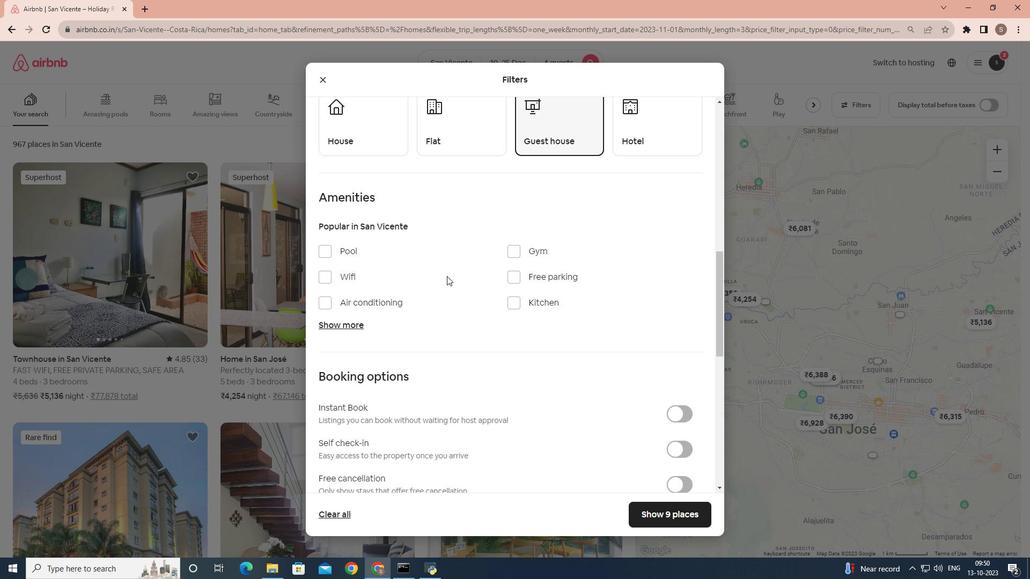
Action: Mouse moved to (326, 182)
Screenshot: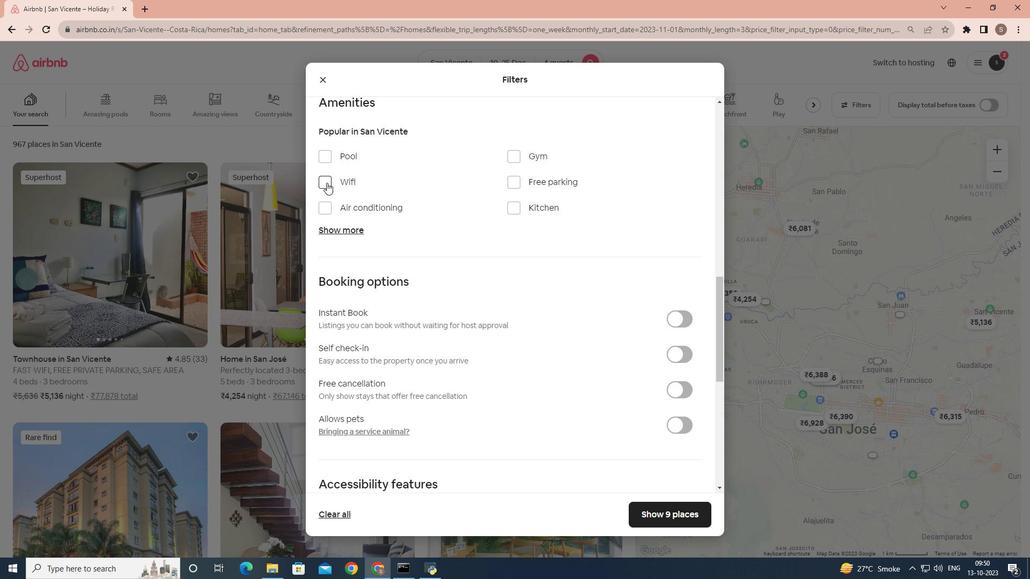 
Action: Mouse pressed left at (326, 182)
Screenshot: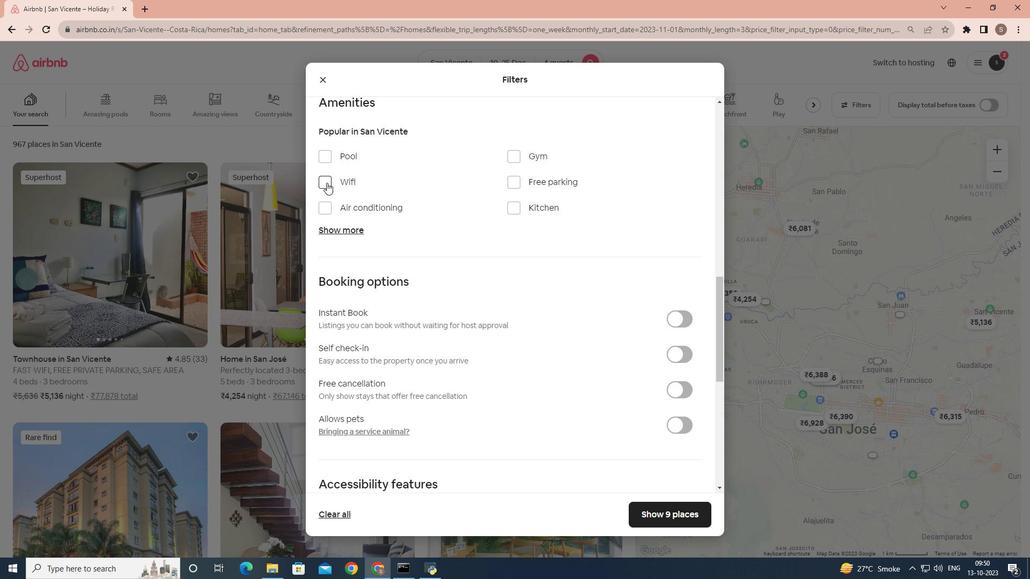 
Action: Mouse moved to (338, 225)
Screenshot: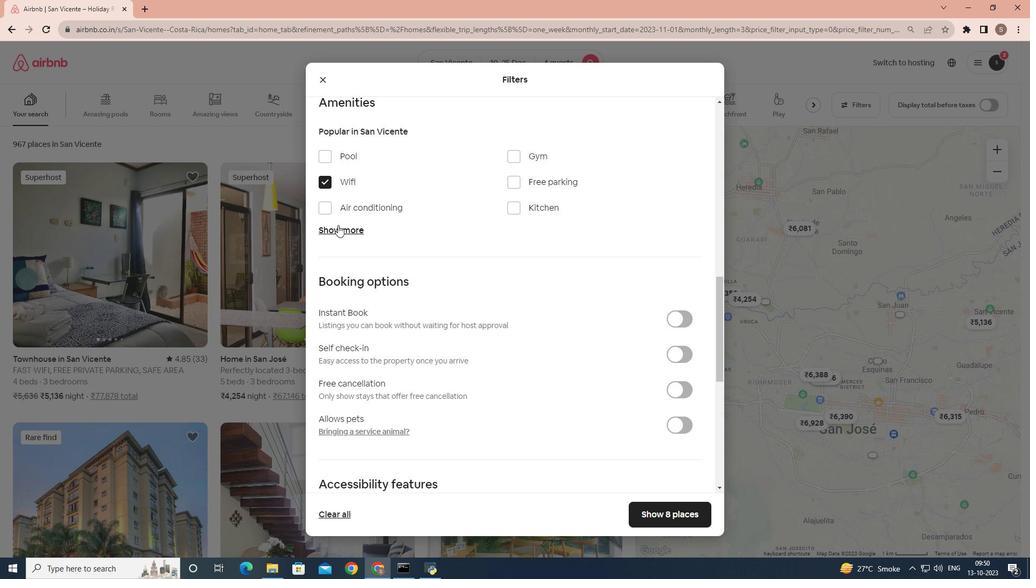 
Action: Mouse pressed left at (338, 225)
Screenshot: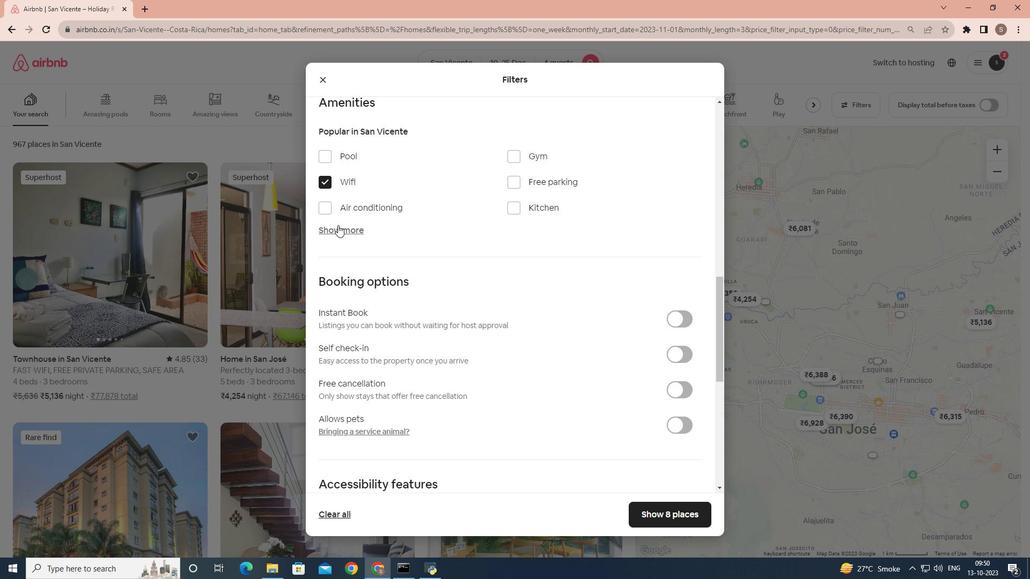 
Action: Mouse moved to (324, 321)
Screenshot: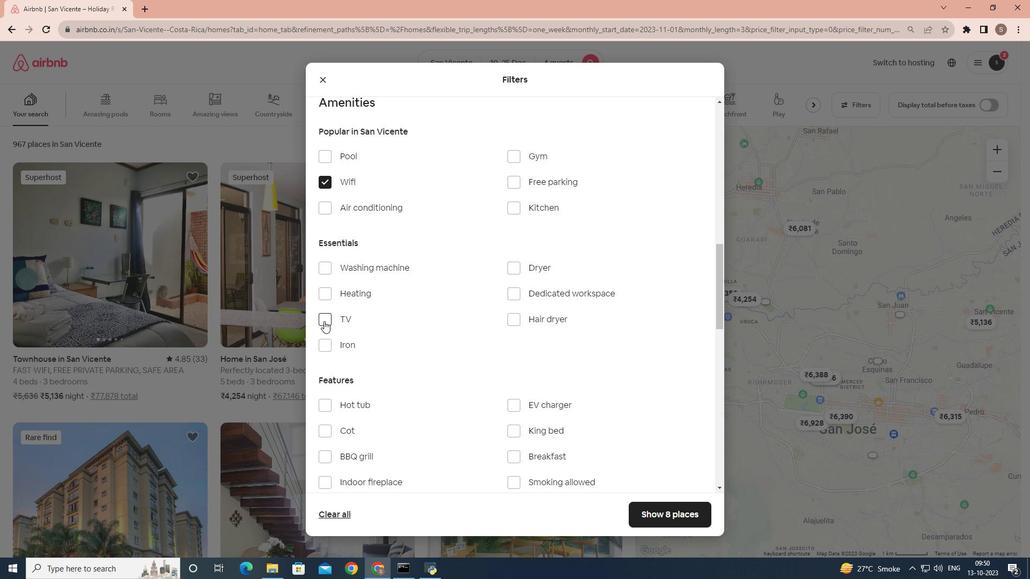 
Action: Mouse pressed left at (324, 321)
Screenshot: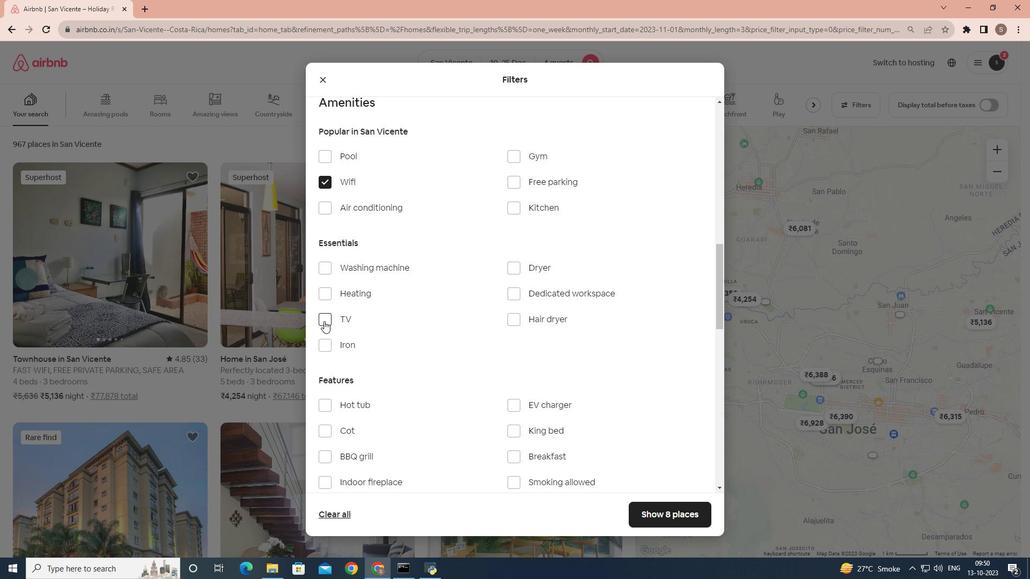 
Action: Mouse moved to (514, 187)
Screenshot: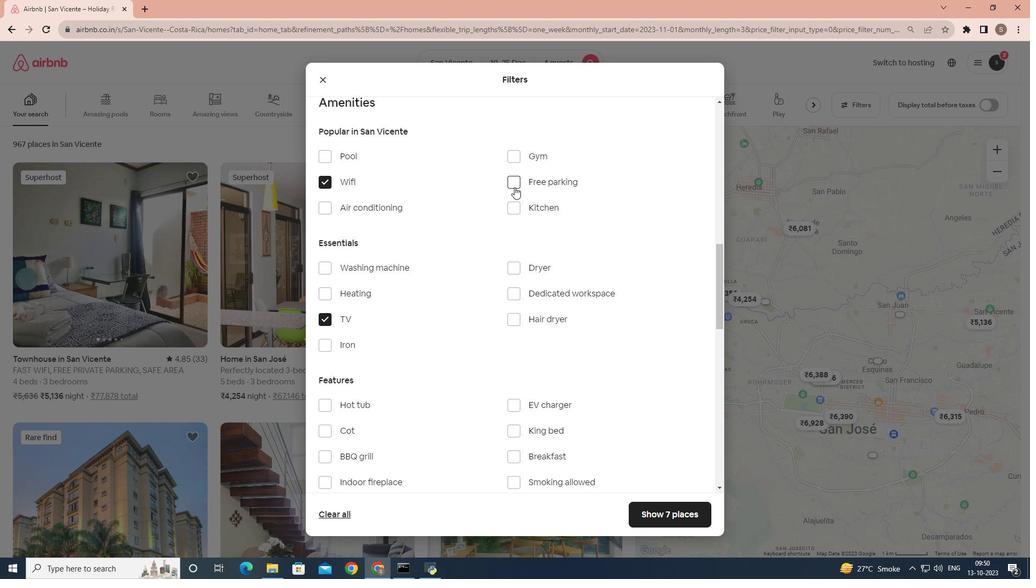 
Action: Mouse pressed left at (514, 187)
Screenshot: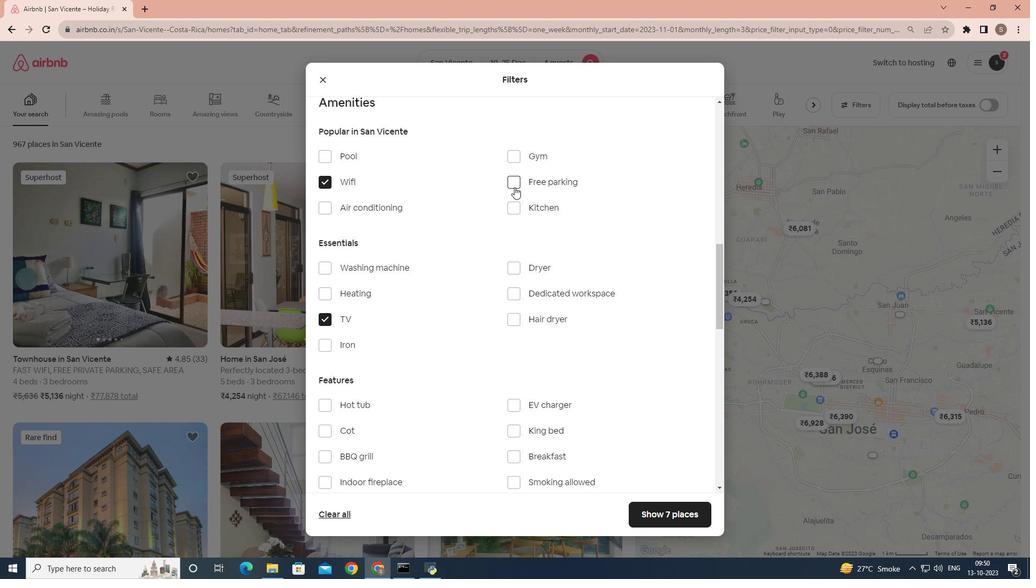 
Action: Mouse moved to (487, 309)
Screenshot: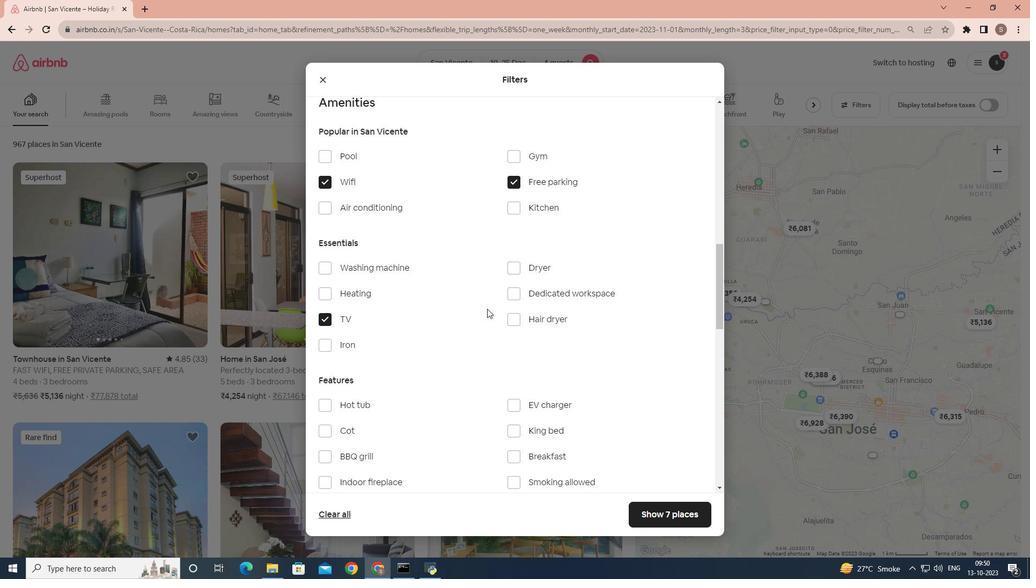 
Action: Mouse scrolled (487, 308) with delta (0, 0)
Screenshot: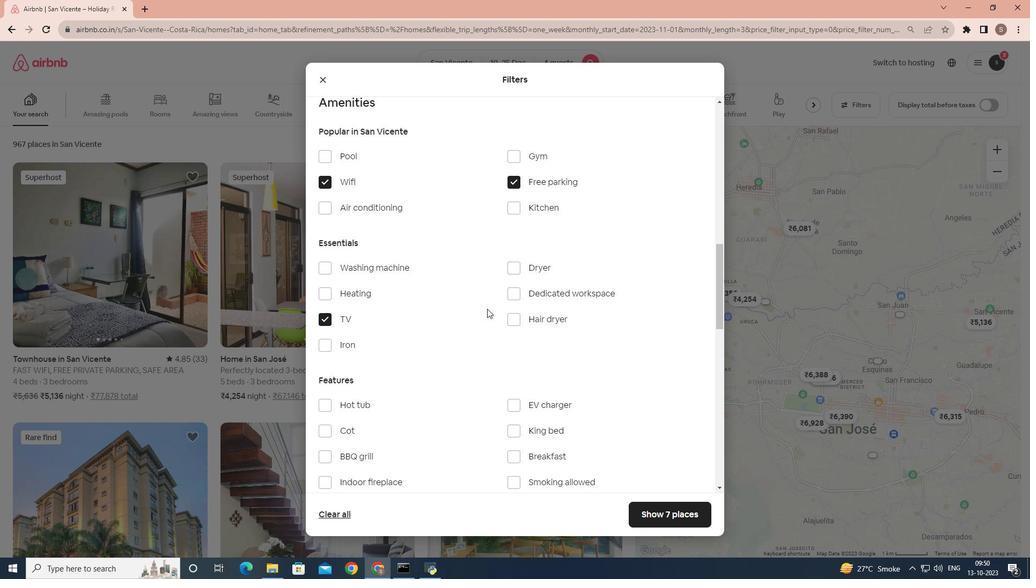 
Action: Mouse scrolled (487, 309) with delta (0, 0)
Screenshot: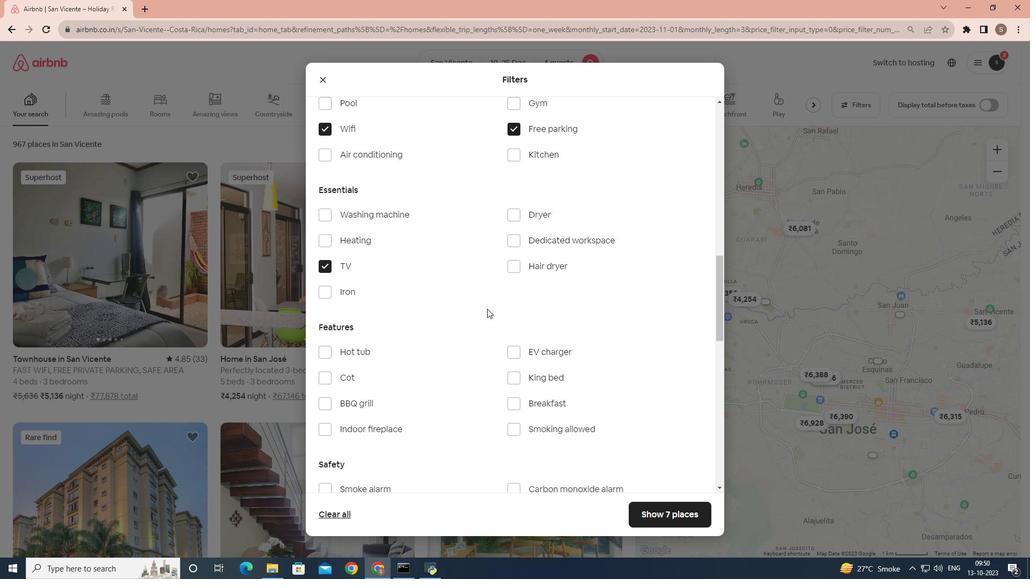 
Action: Mouse moved to (515, 153)
Screenshot: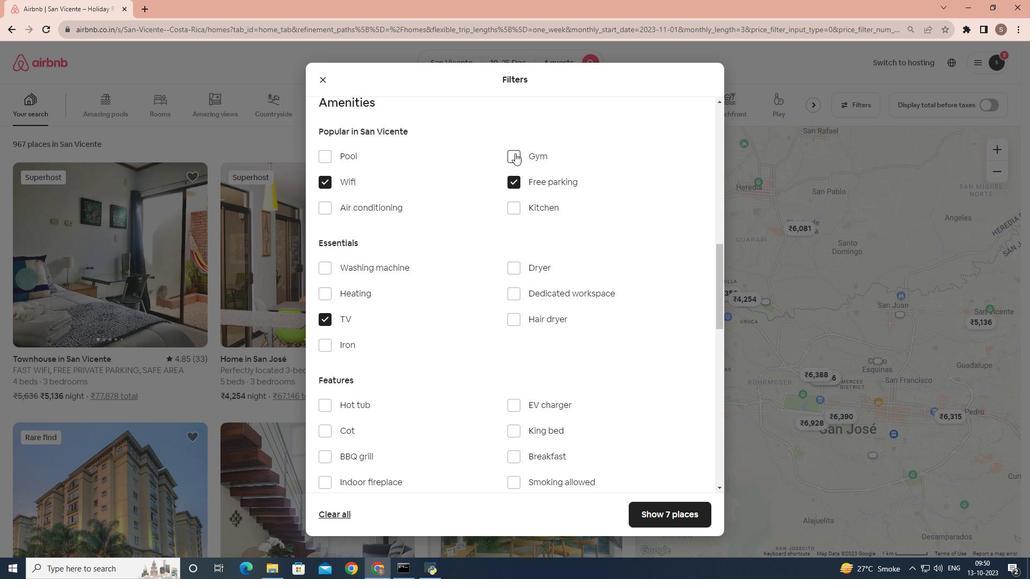 
Action: Mouse pressed left at (515, 153)
Screenshot: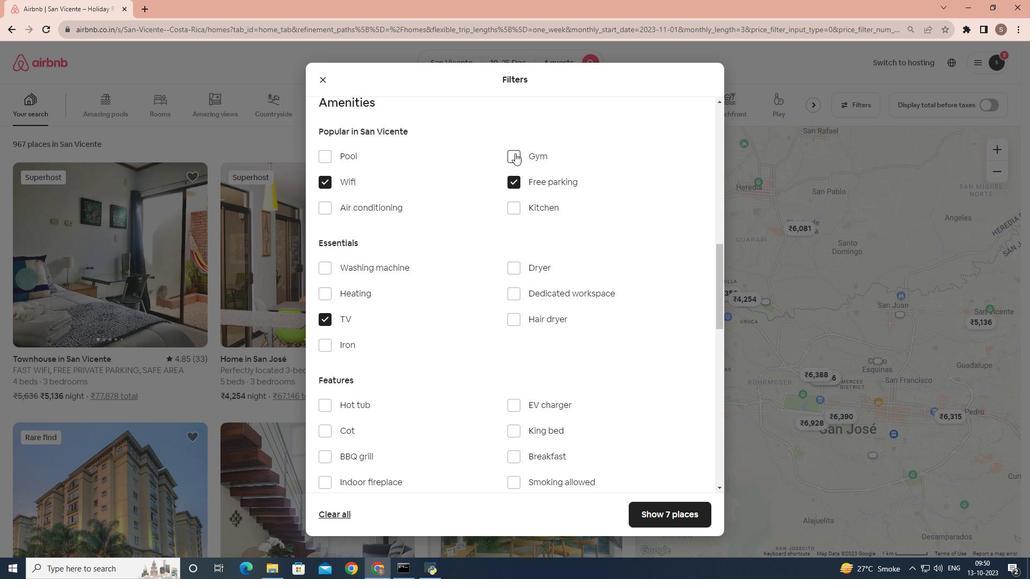 
Action: Mouse moved to (488, 240)
Screenshot: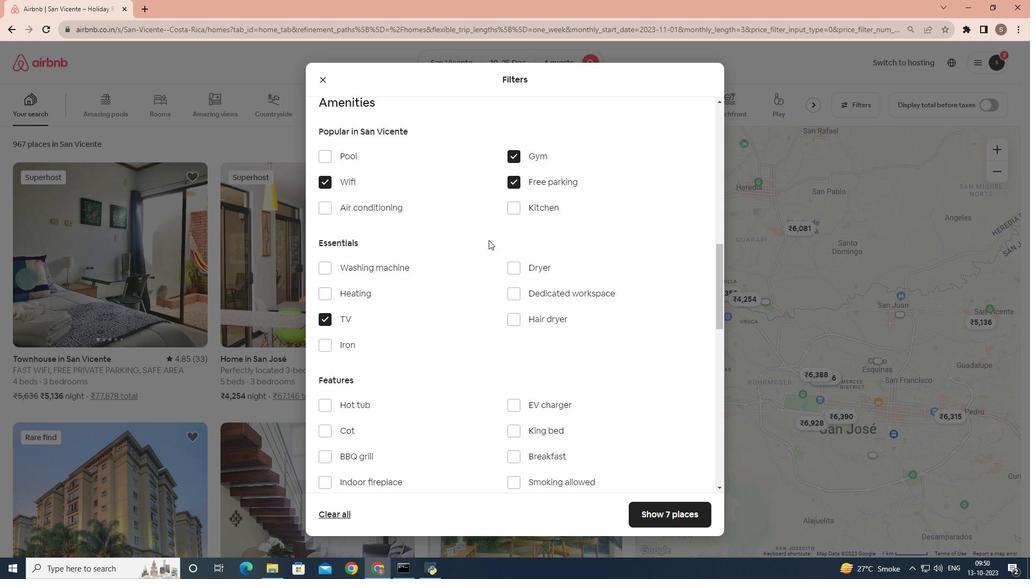 
Action: Mouse scrolled (488, 239) with delta (0, 0)
Screenshot: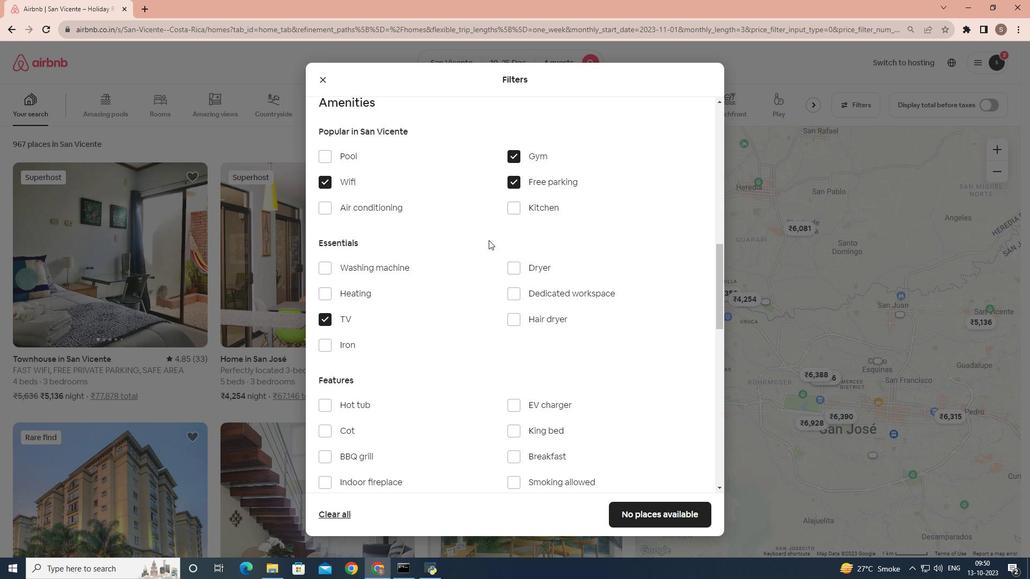 
Action: Mouse scrolled (488, 239) with delta (0, 0)
Screenshot: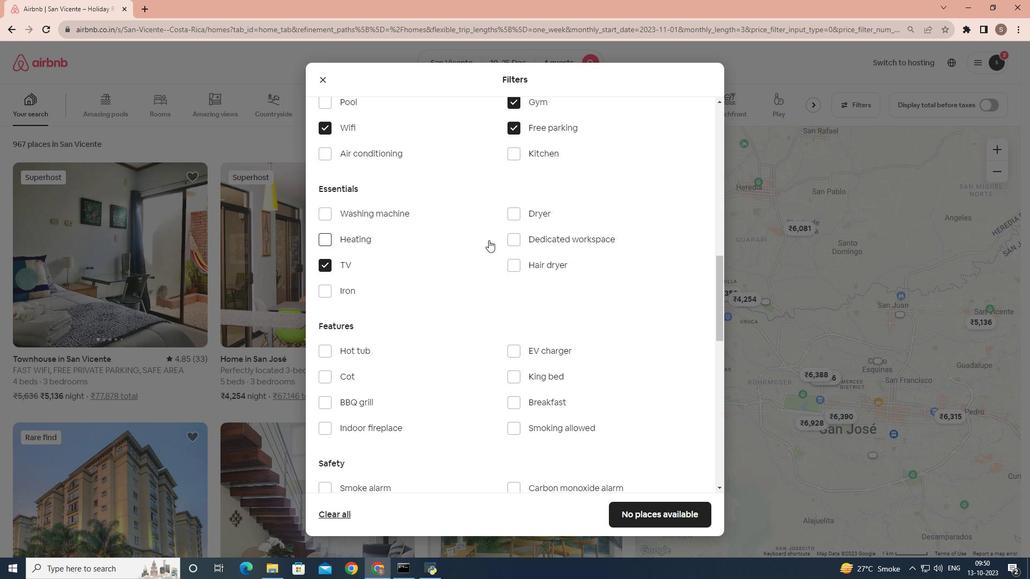 
Action: Mouse moved to (511, 347)
Screenshot: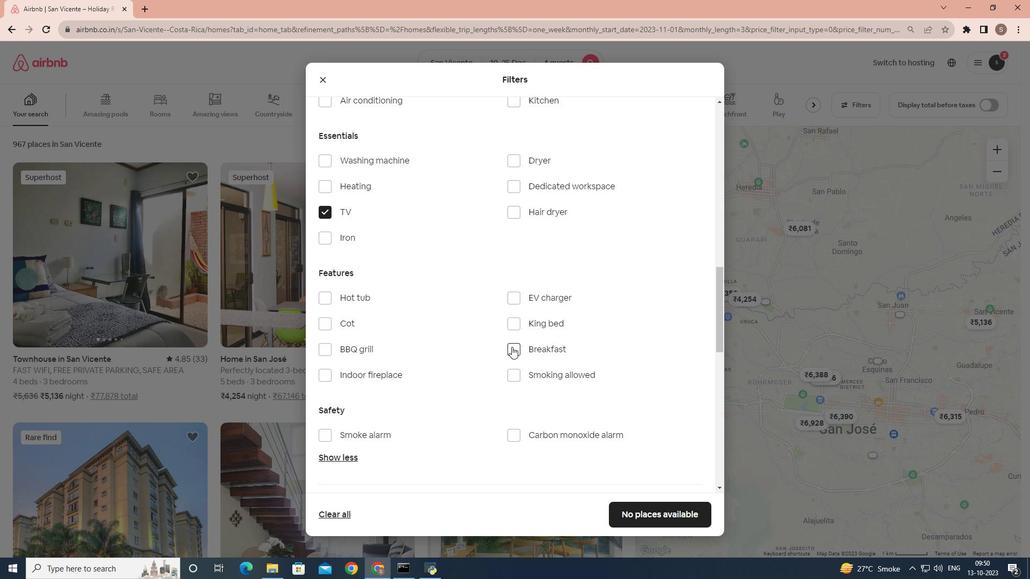 
Action: Mouse pressed left at (511, 347)
Screenshot: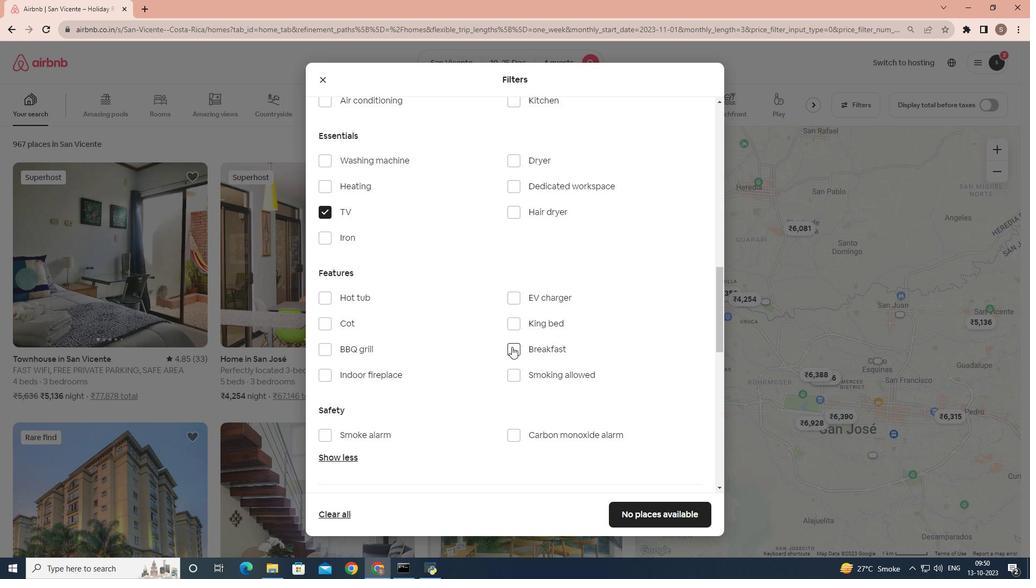 
Action: Mouse moved to (471, 341)
Screenshot: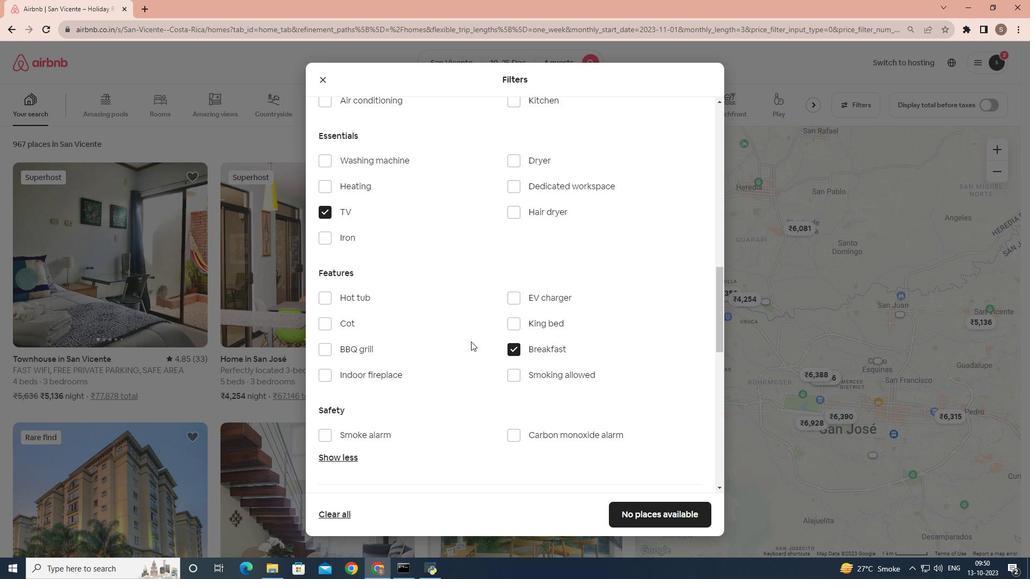 
Action: Mouse scrolled (471, 341) with delta (0, 0)
Screenshot: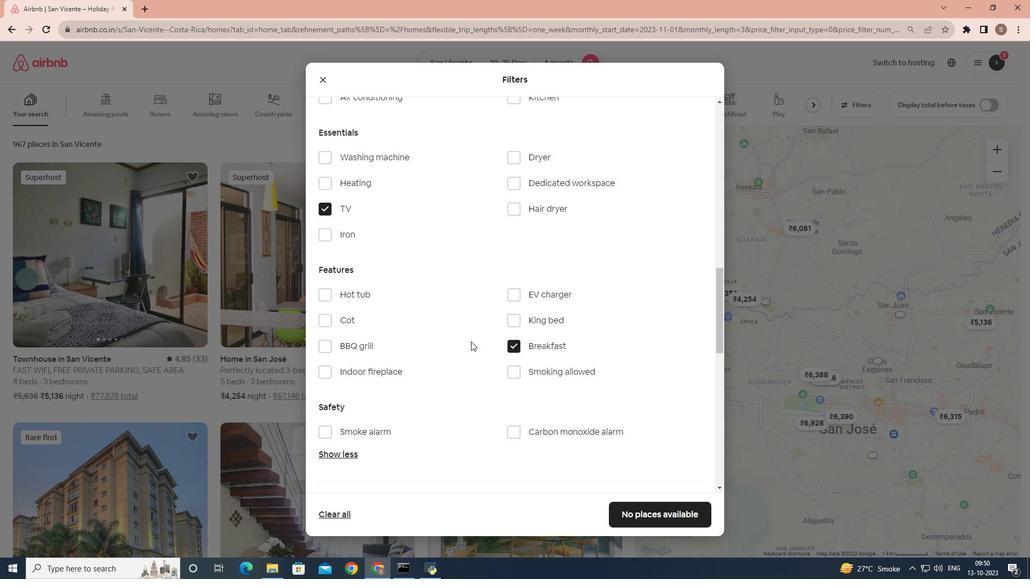 
Action: Mouse moved to (584, 353)
Screenshot: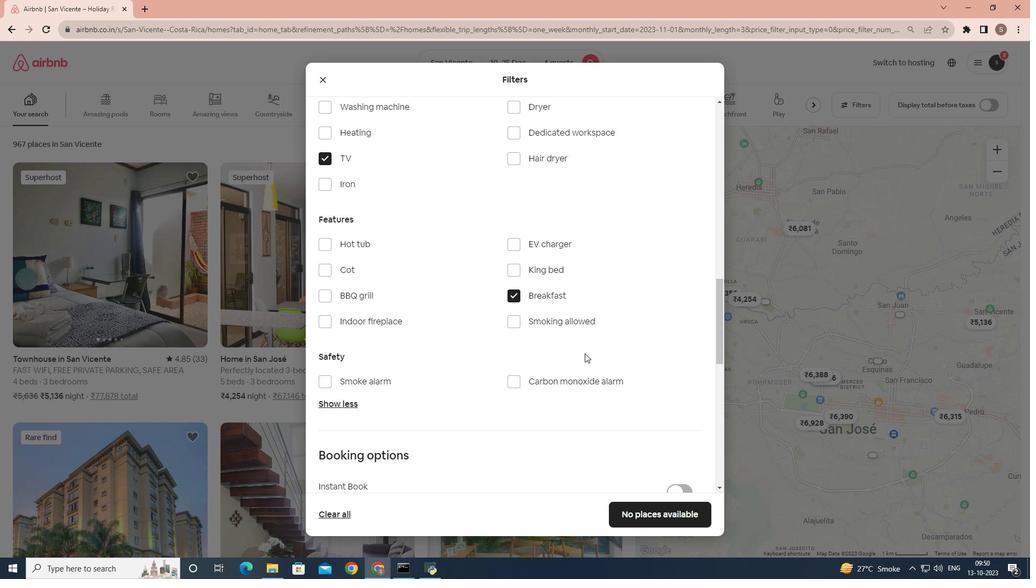 
